 Task: Find connections with filter location Pori with filter topic #Lifewith filter profile language German with filter current company Arista Networks with filter school SAL INSTITUTE OF TECH. & ENGG. RESEARCH, AHMEDABAD 067 with filter industry Air, Water, and Waste Program Management with filter service category Insurance with filter keywords title Pharmacy Assistant
Action: Mouse pressed left at (308, 243)
Screenshot: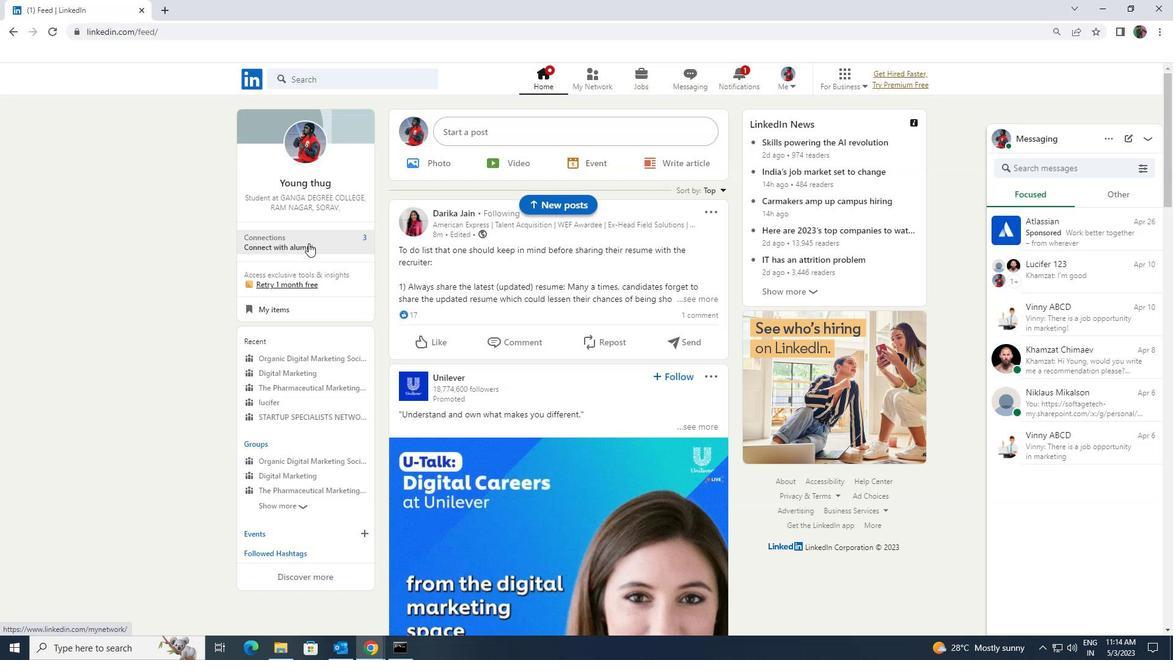 
Action: Mouse moved to (314, 151)
Screenshot: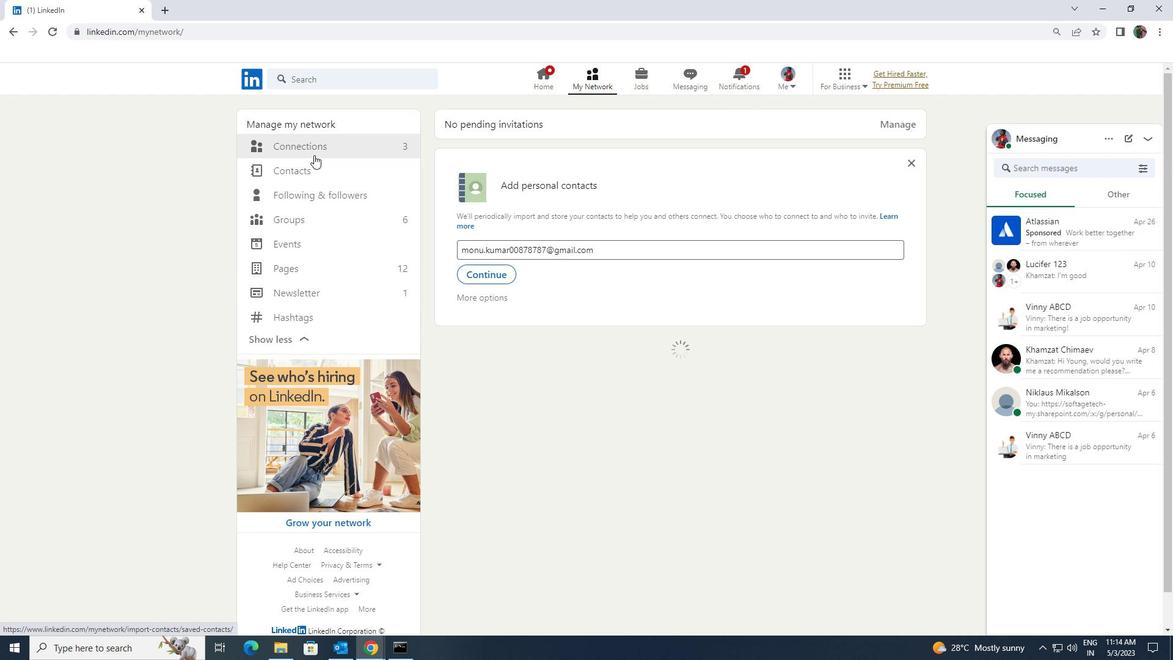 
Action: Mouse pressed left at (314, 151)
Screenshot: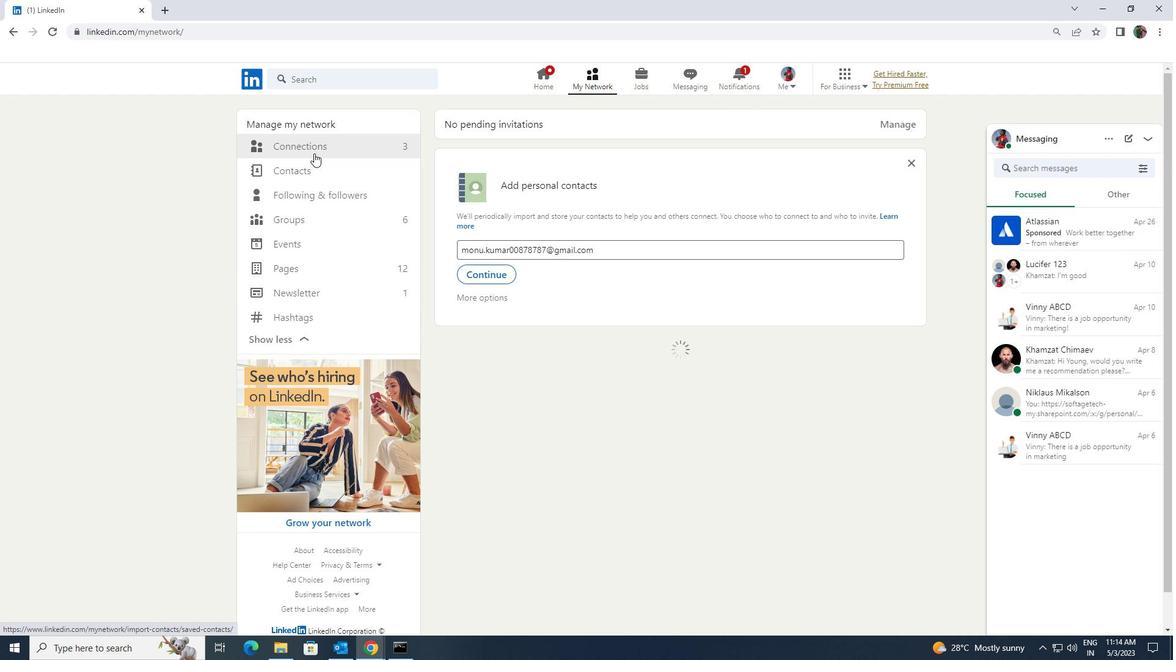 
Action: Mouse moved to (656, 151)
Screenshot: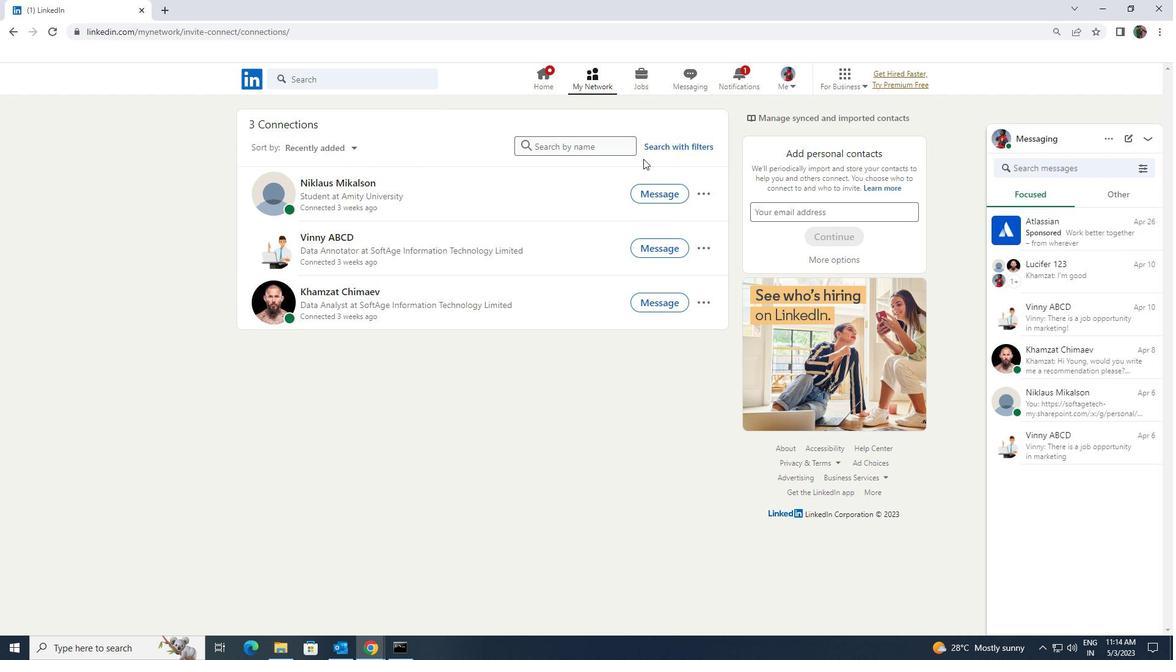 
Action: Mouse pressed left at (656, 151)
Screenshot: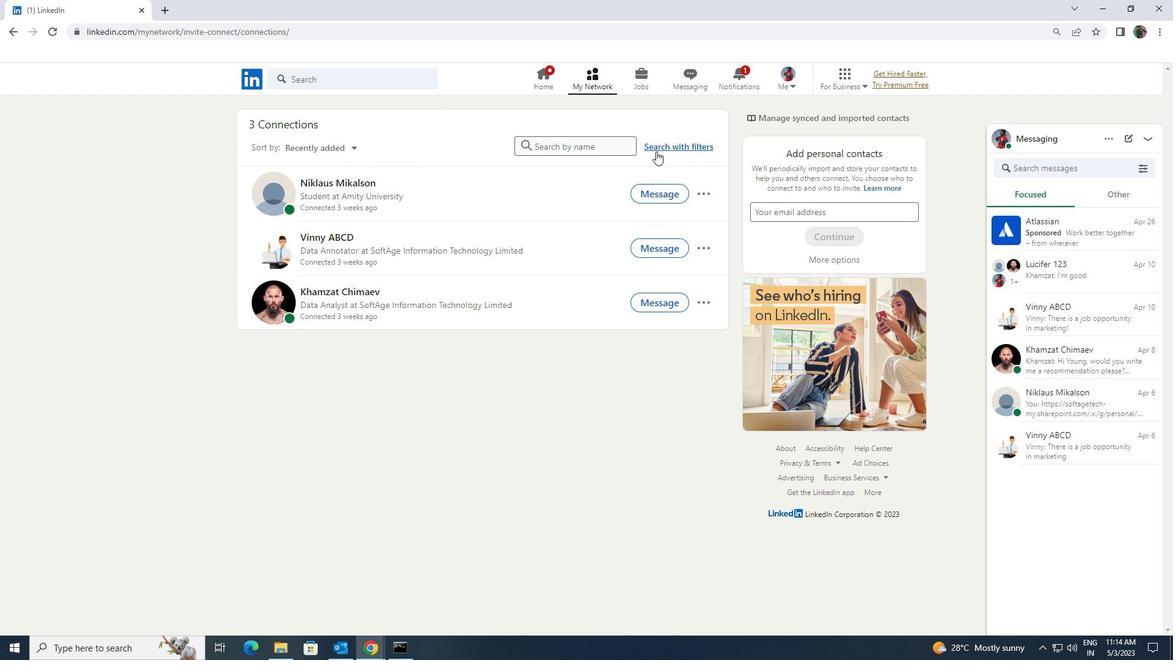 
Action: Mouse moved to (634, 117)
Screenshot: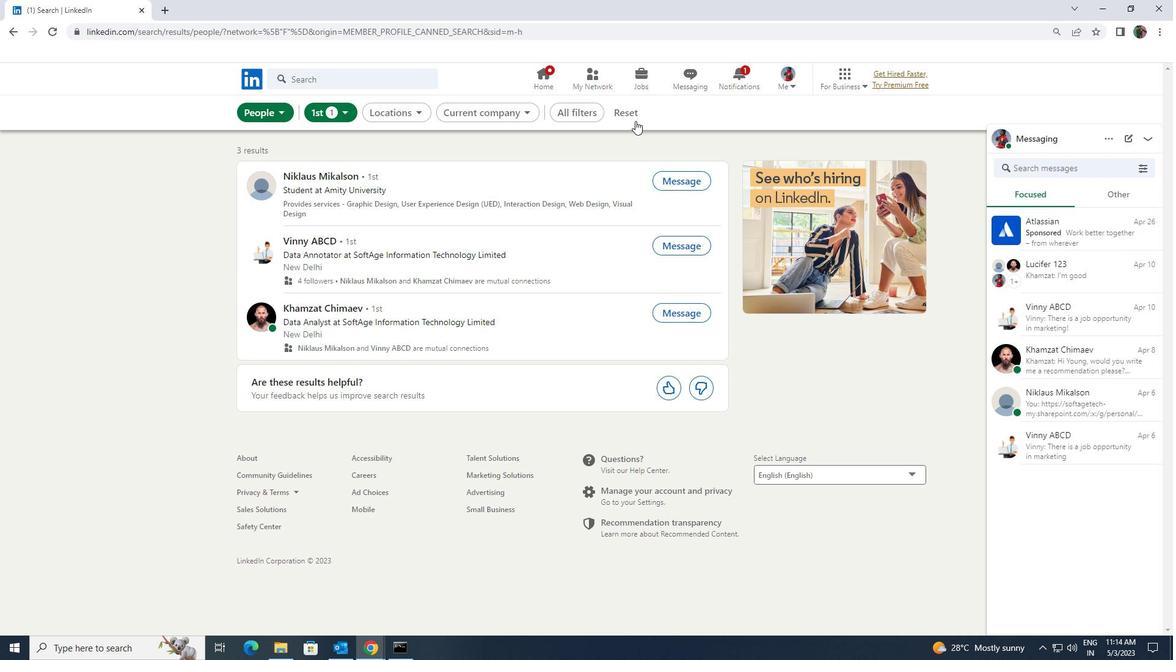 
Action: Mouse pressed left at (634, 117)
Screenshot: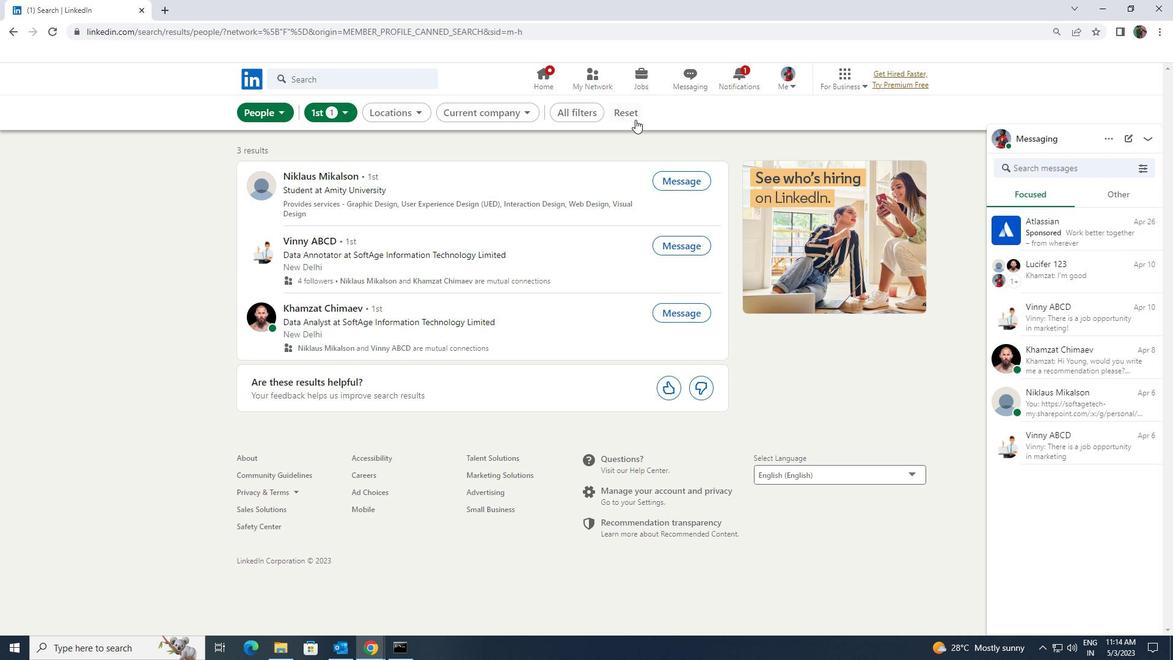 
Action: Mouse moved to (625, 111)
Screenshot: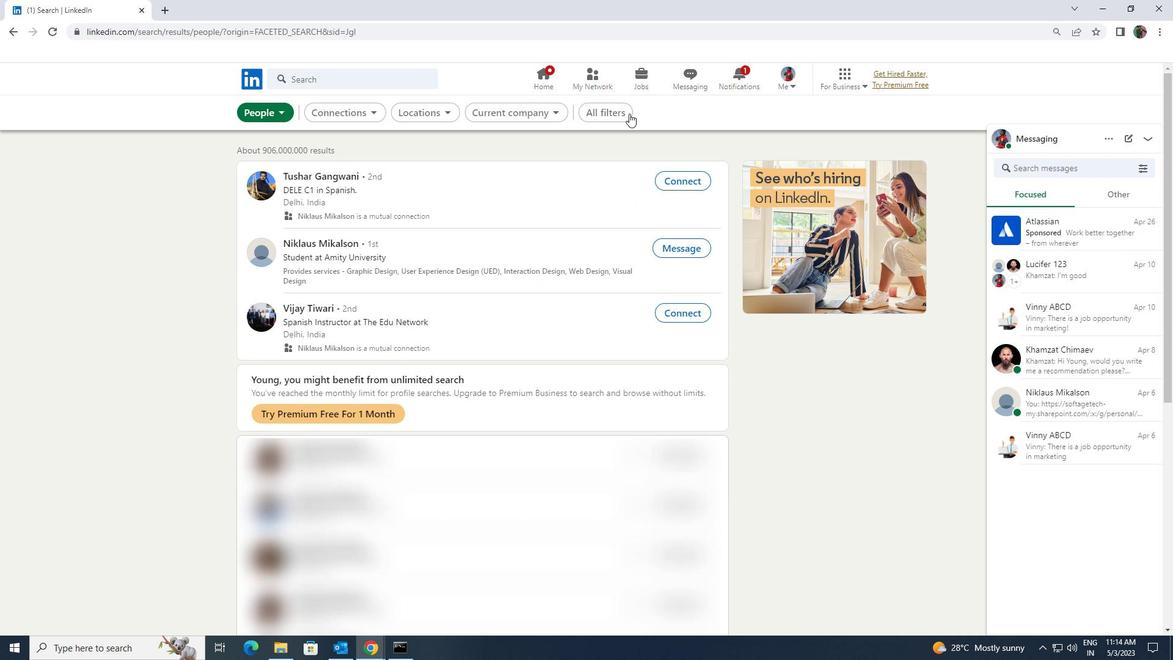 
Action: Mouse pressed left at (625, 111)
Screenshot: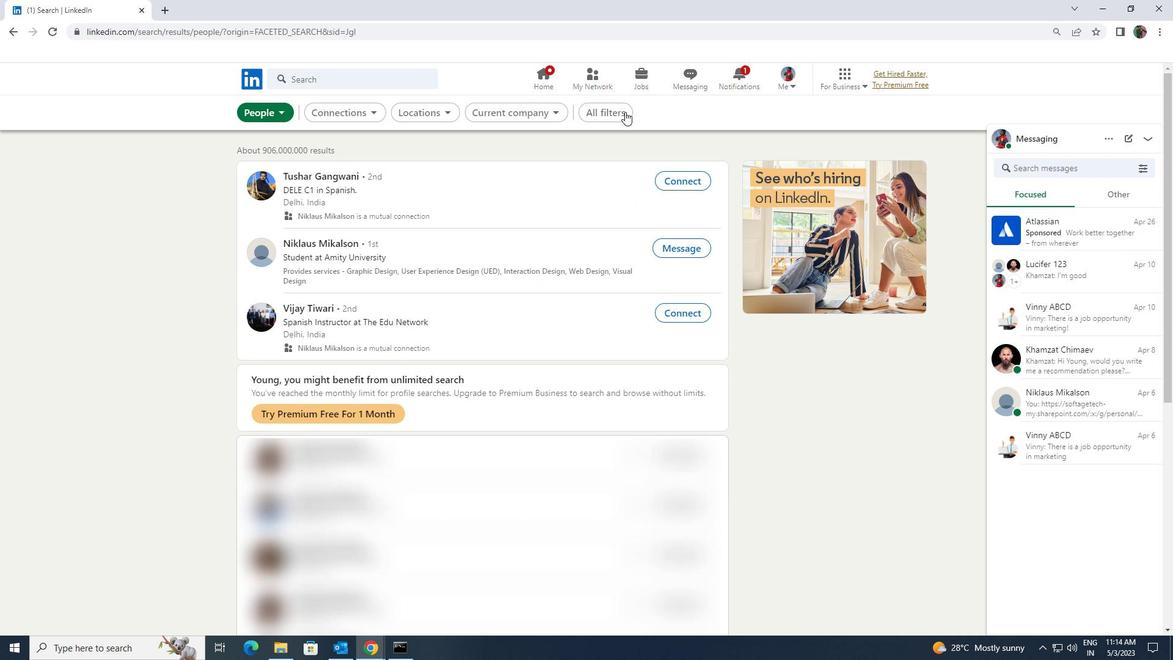 
Action: Mouse moved to (1025, 486)
Screenshot: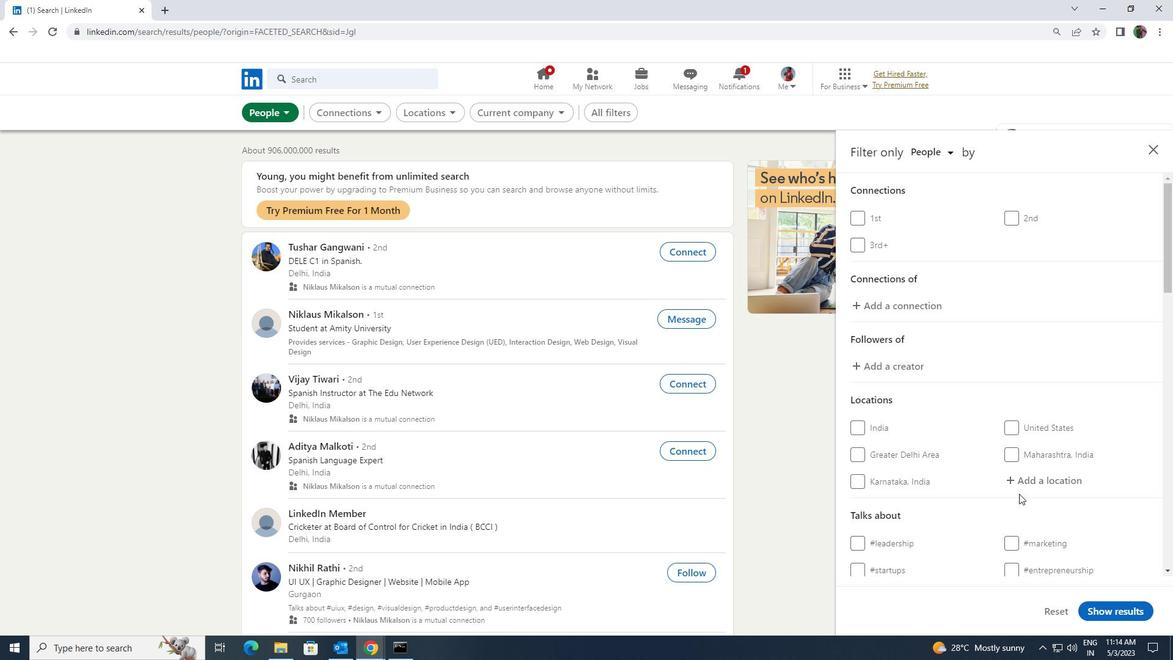 
Action: Mouse pressed left at (1025, 486)
Screenshot: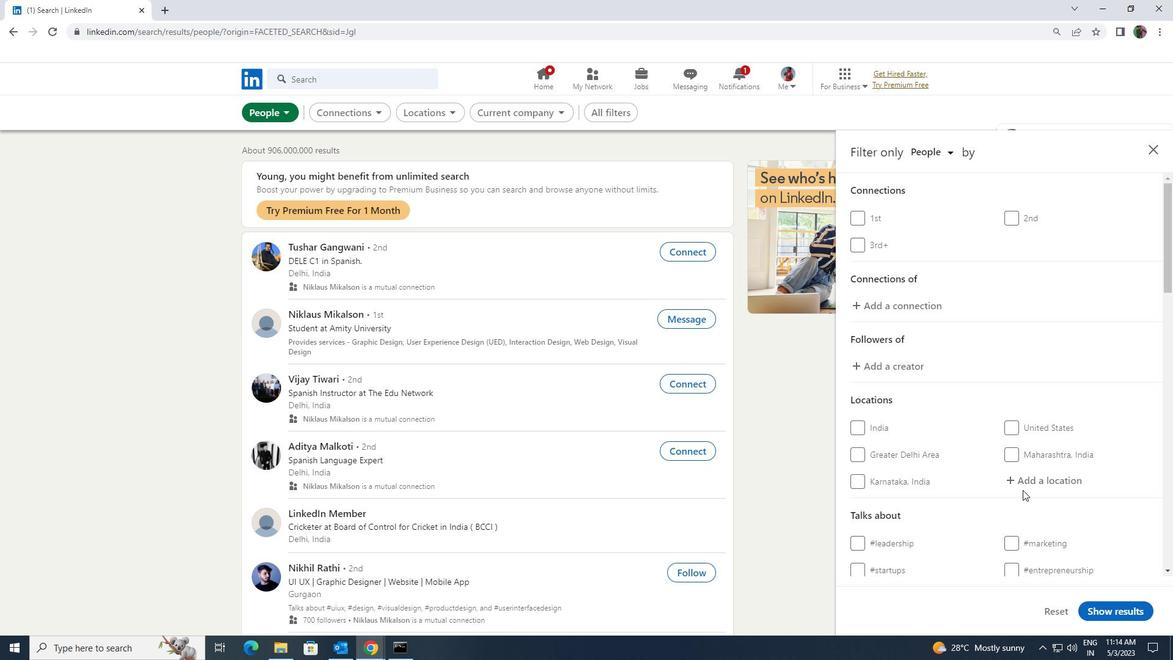 
Action: Key pressed <Key.shift>PORI
Screenshot: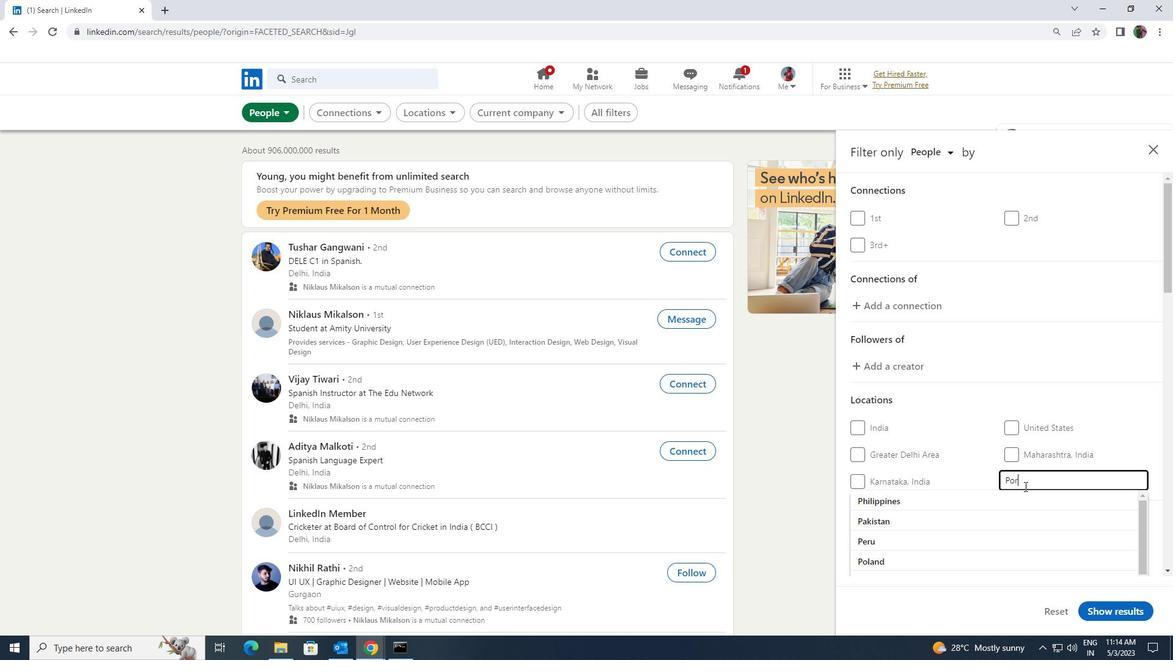 
Action: Mouse moved to (1013, 500)
Screenshot: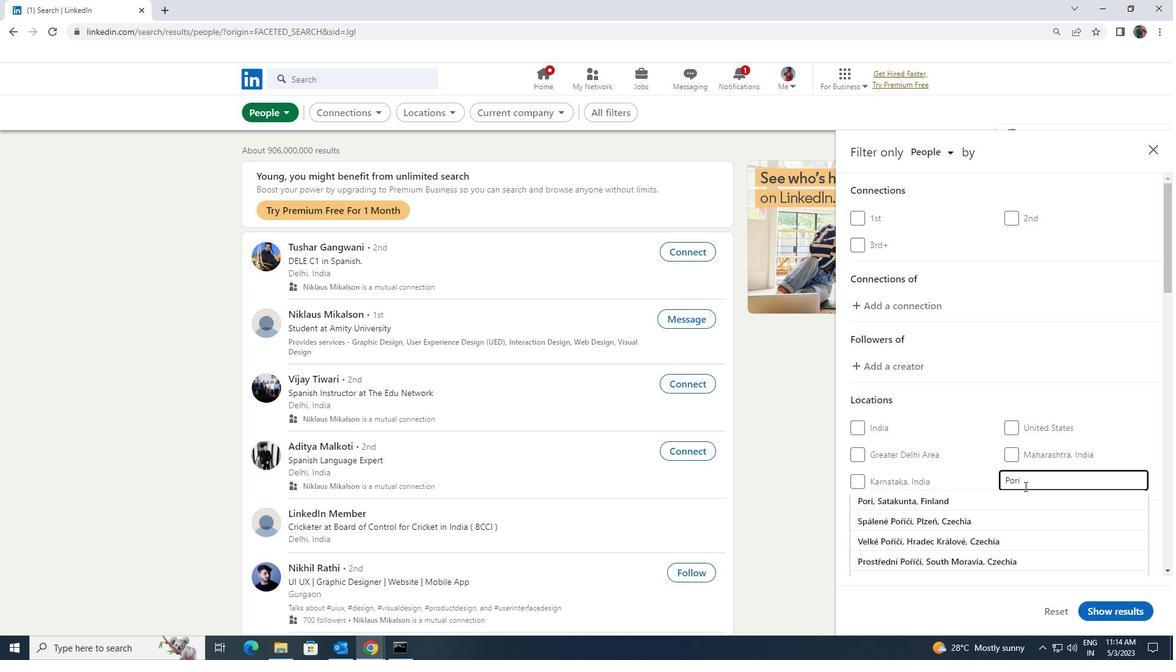 
Action: Mouse pressed left at (1013, 500)
Screenshot: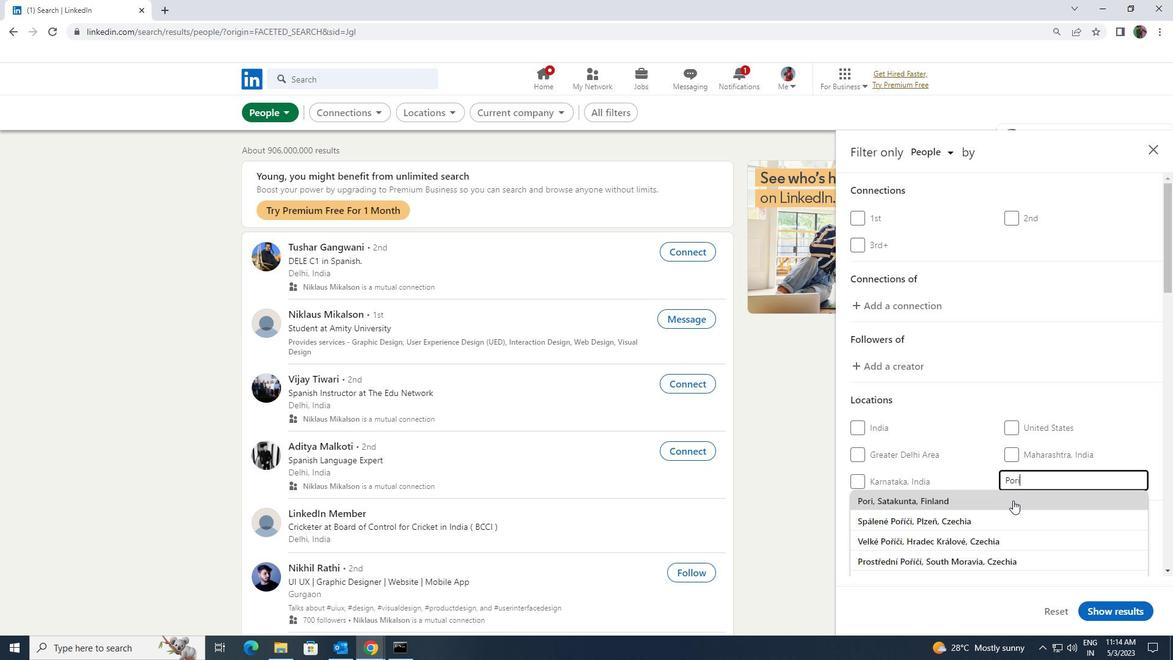 
Action: Mouse scrolled (1013, 500) with delta (0, 0)
Screenshot: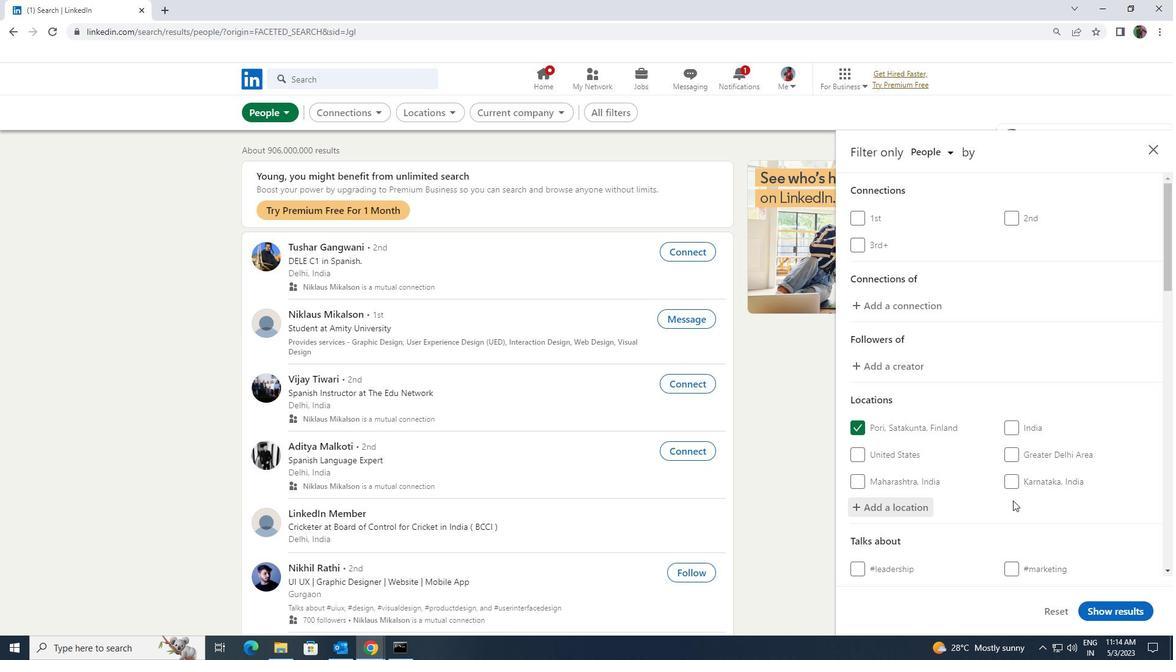 
Action: Mouse scrolled (1013, 500) with delta (0, 0)
Screenshot: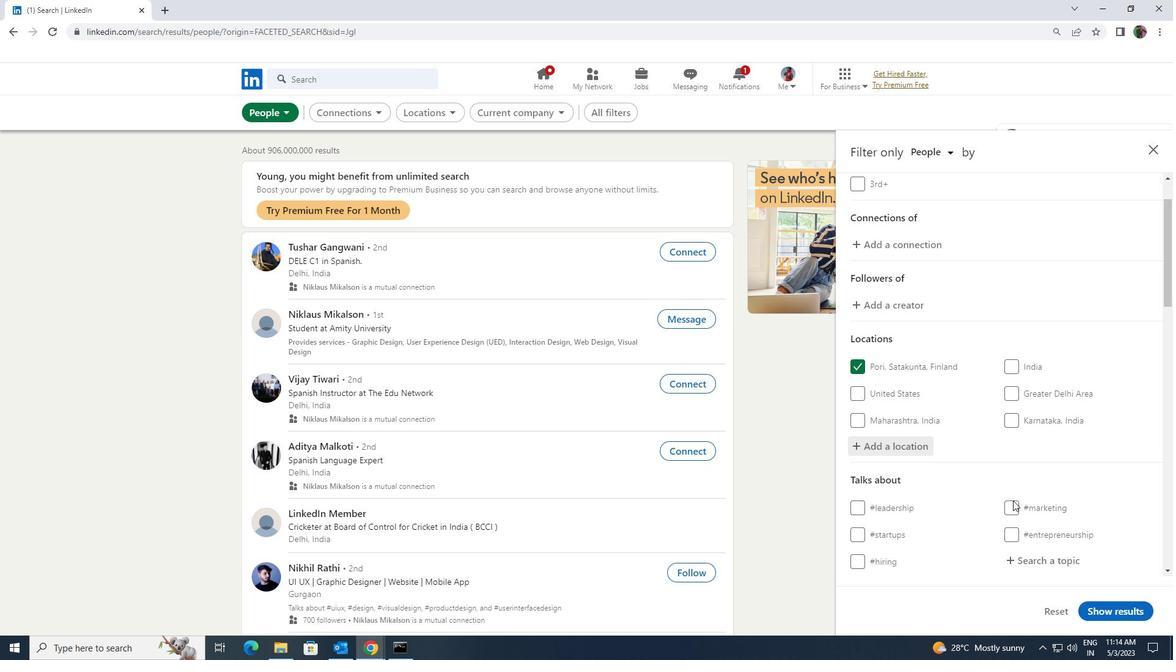 
Action: Mouse pressed left at (1013, 500)
Screenshot: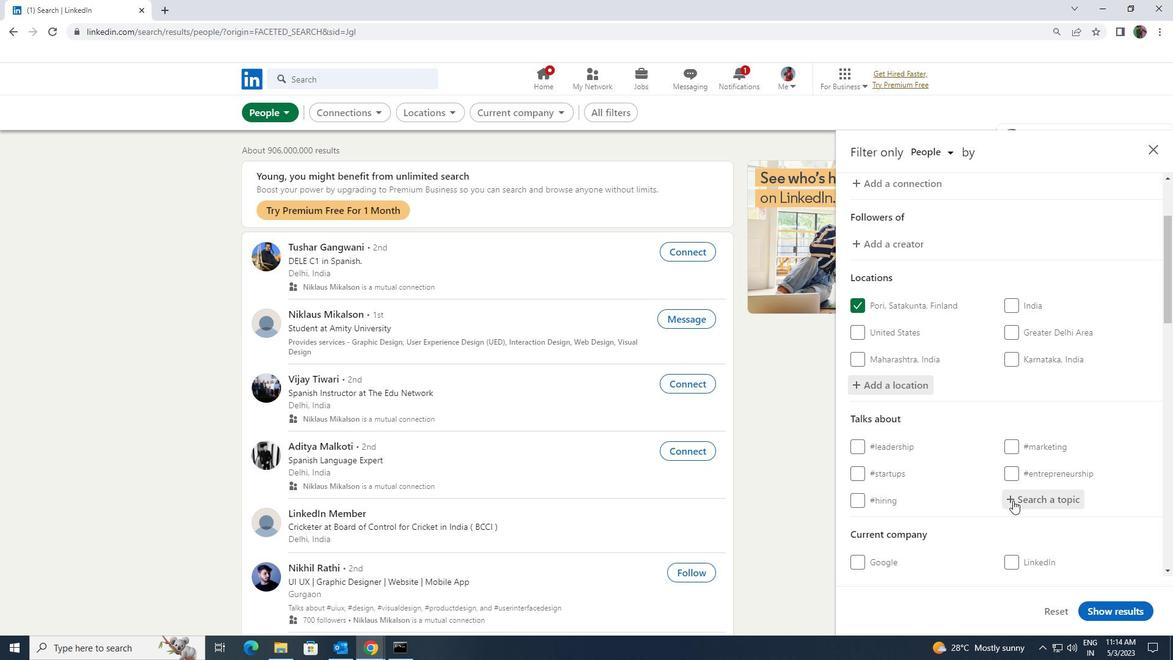 
Action: Key pressed <Key.shift><Key.shift>LIFE
Screenshot: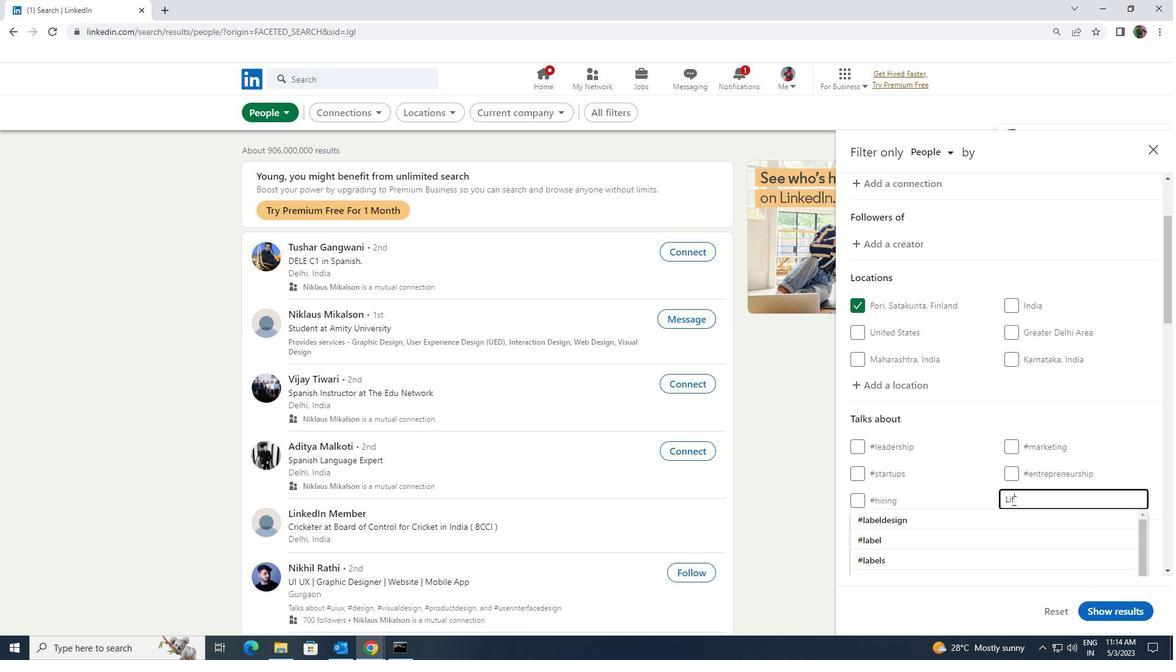 
Action: Mouse moved to (1006, 514)
Screenshot: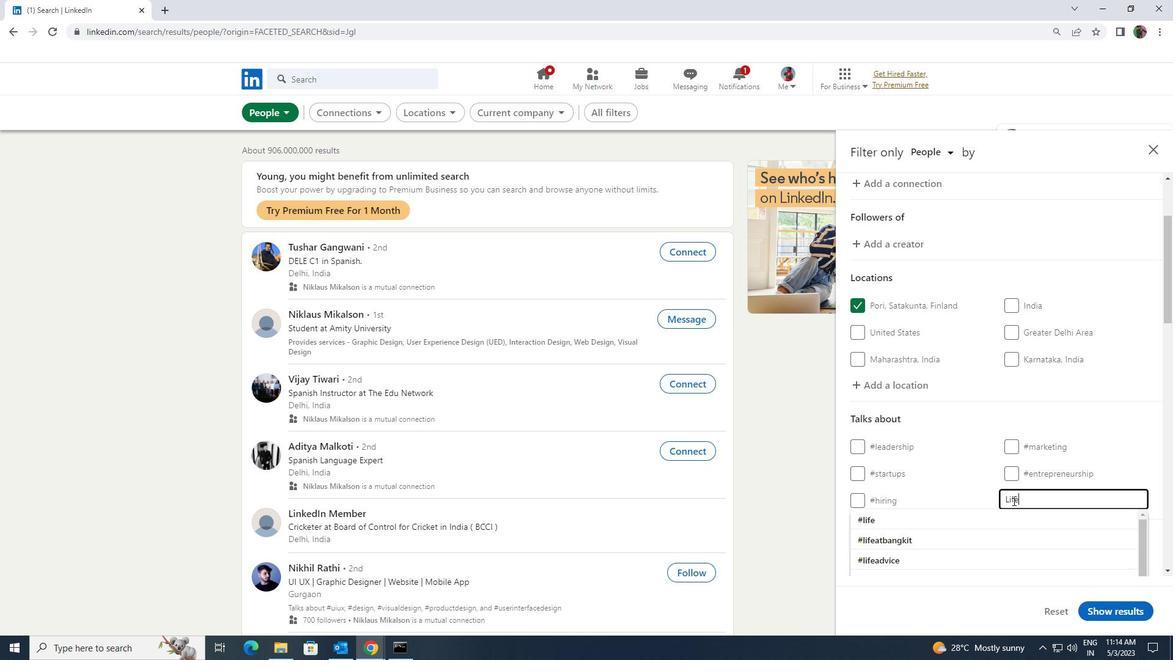 
Action: Mouse pressed left at (1006, 514)
Screenshot: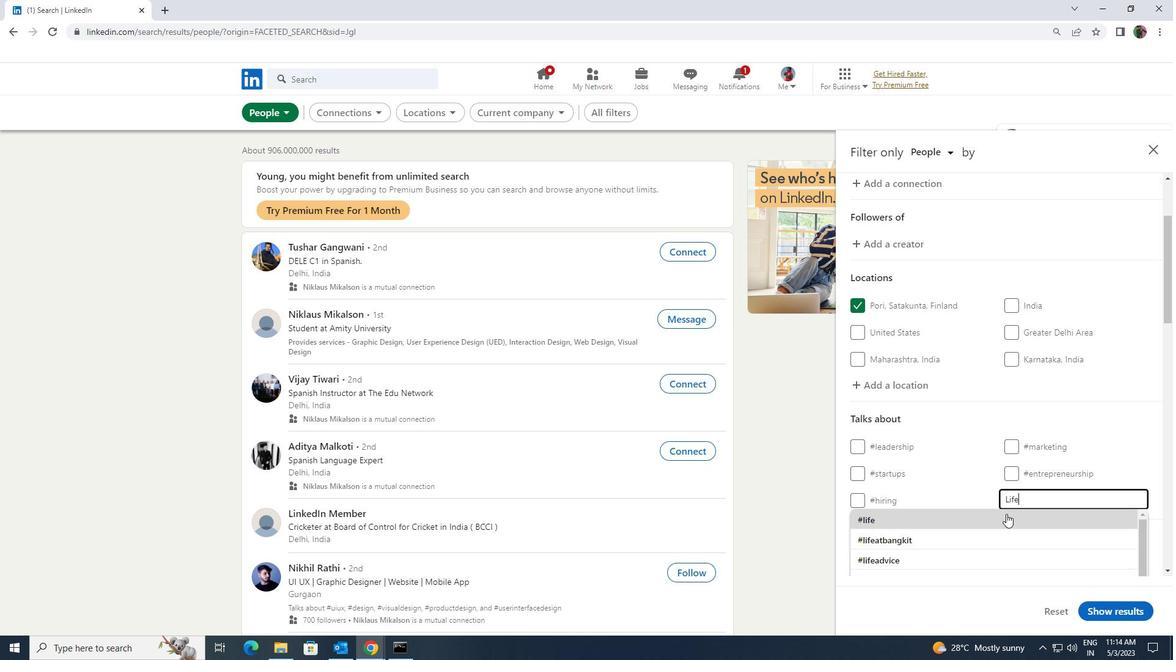 
Action: Mouse scrolled (1006, 513) with delta (0, 0)
Screenshot: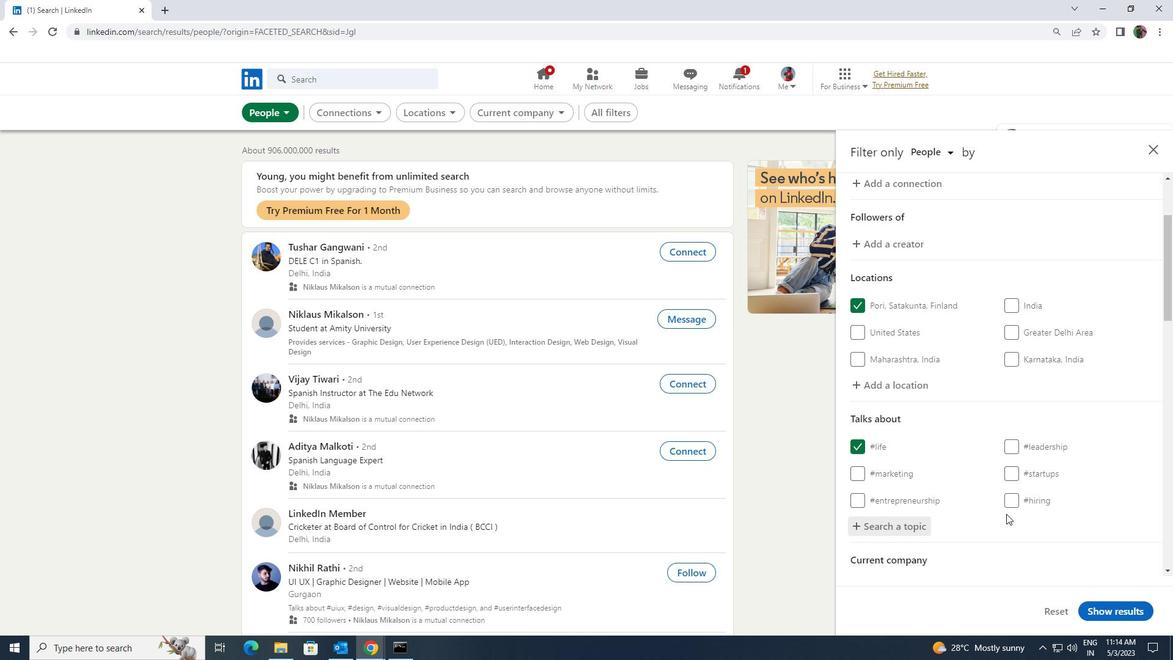 
Action: Mouse moved to (1004, 514)
Screenshot: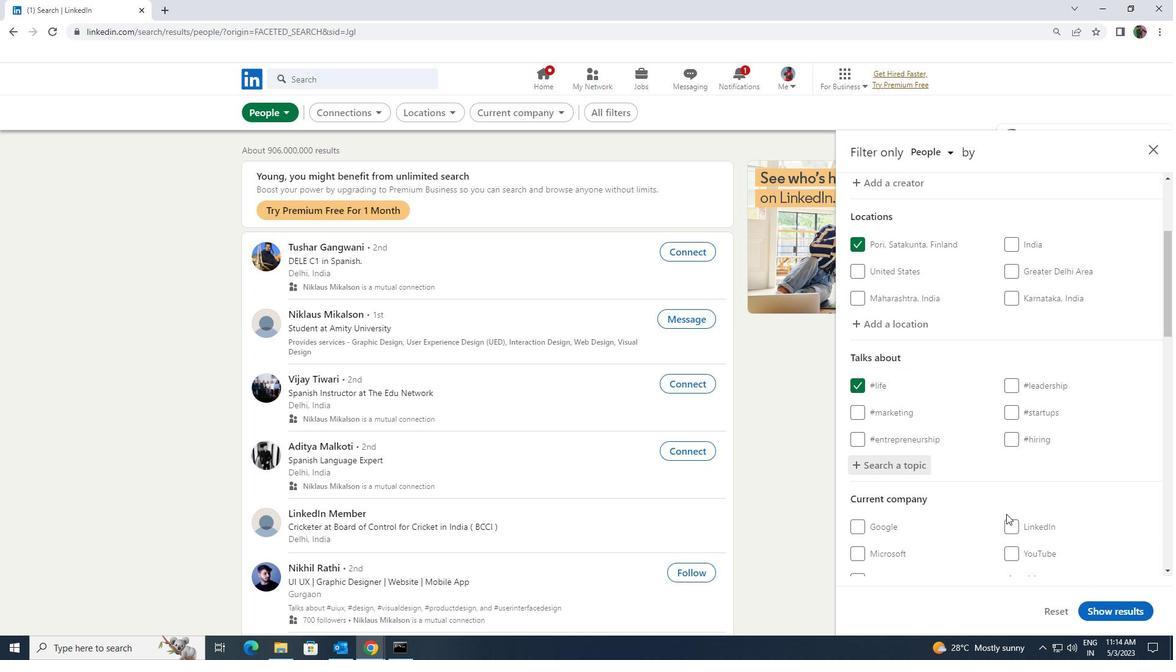 
Action: Mouse scrolled (1004, 513) with delta (0, 0)
Screenshot: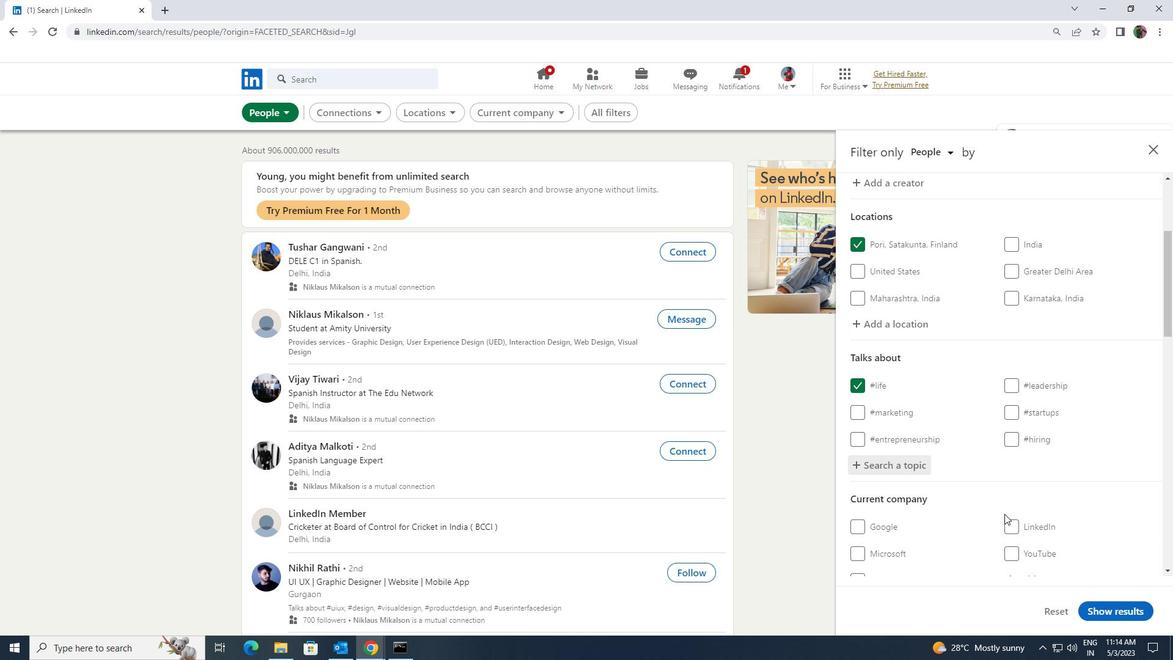 
Action: Mouse scrolled (1004, 513) with delta (0, 0)
Screenshot: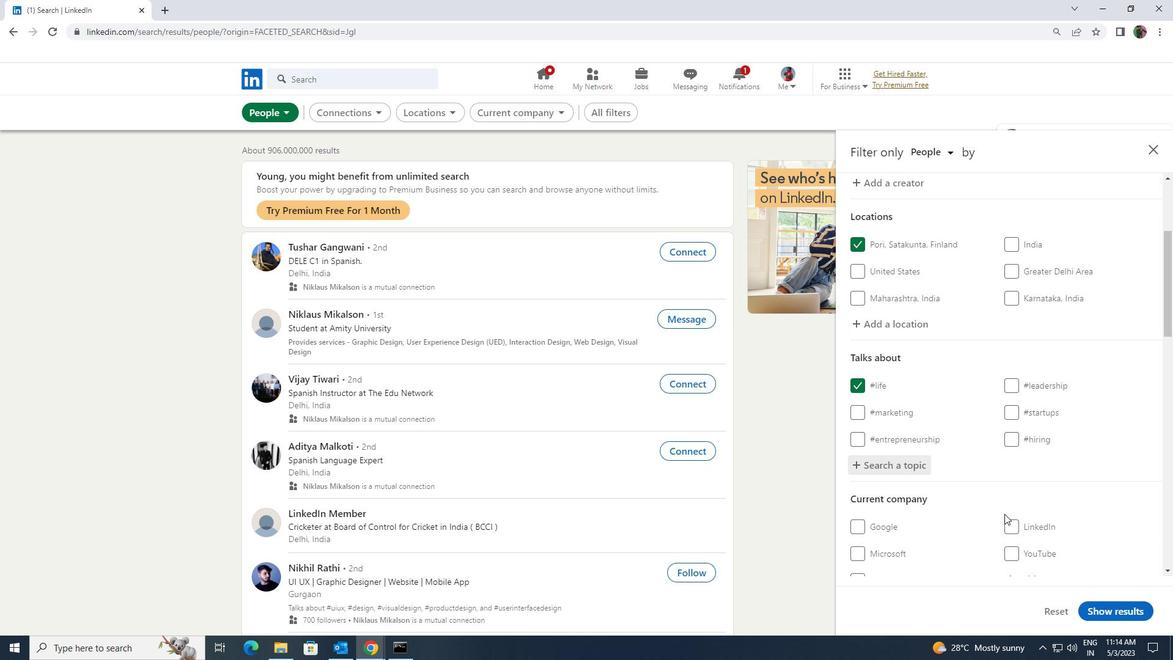 
Action: Mouse scrolled (1004, 513) with delta (0, 0)
Screenshot: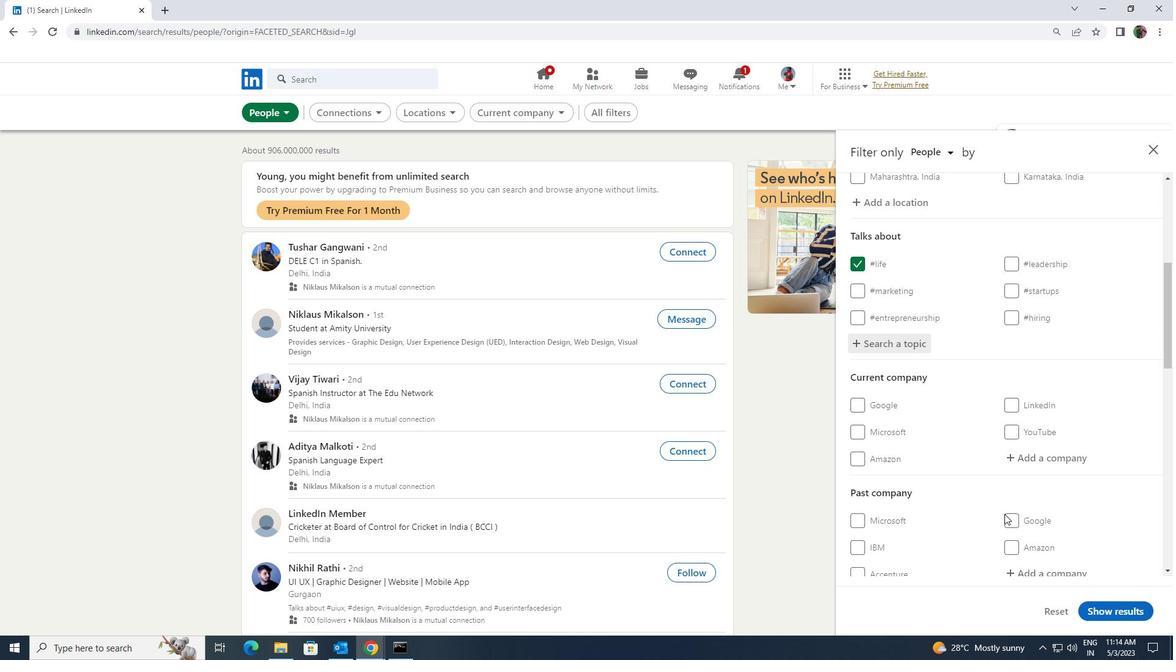 
Action: Mouse scrolled (1004, 513) with delta (0, 0)
Screenshot: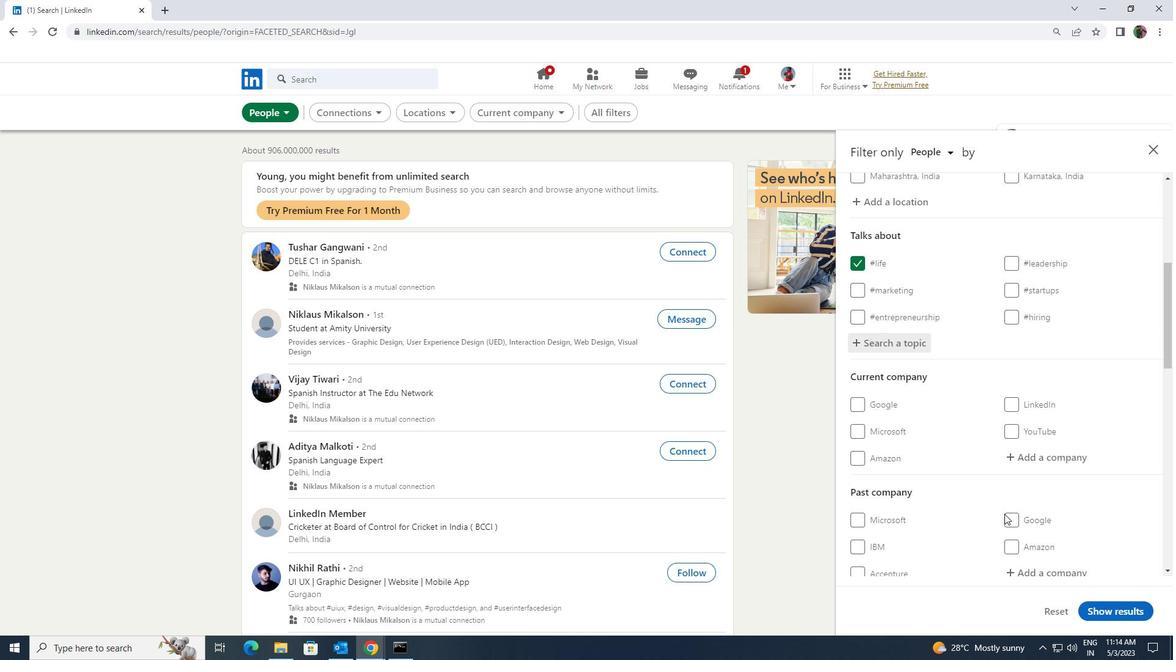 
Action: Mouse scrolled (1004, 513) with delta (0, 0)
Screenshot: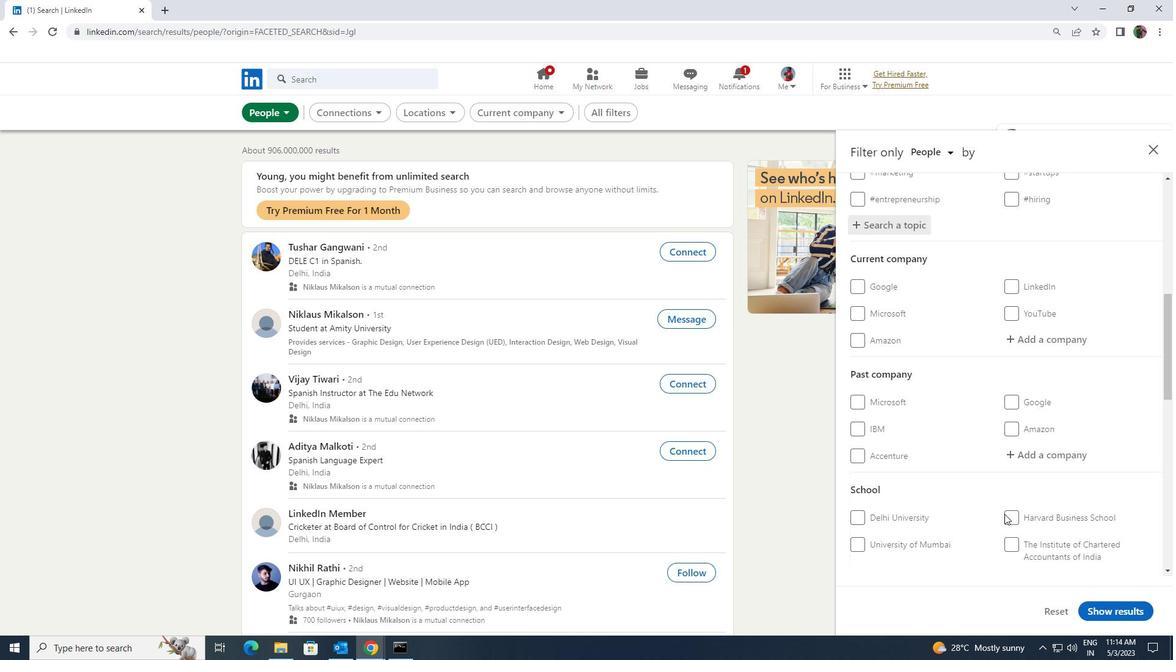 
Action: Mouse scrolled (1004, 513) with delta (0, 0)
Screenshot: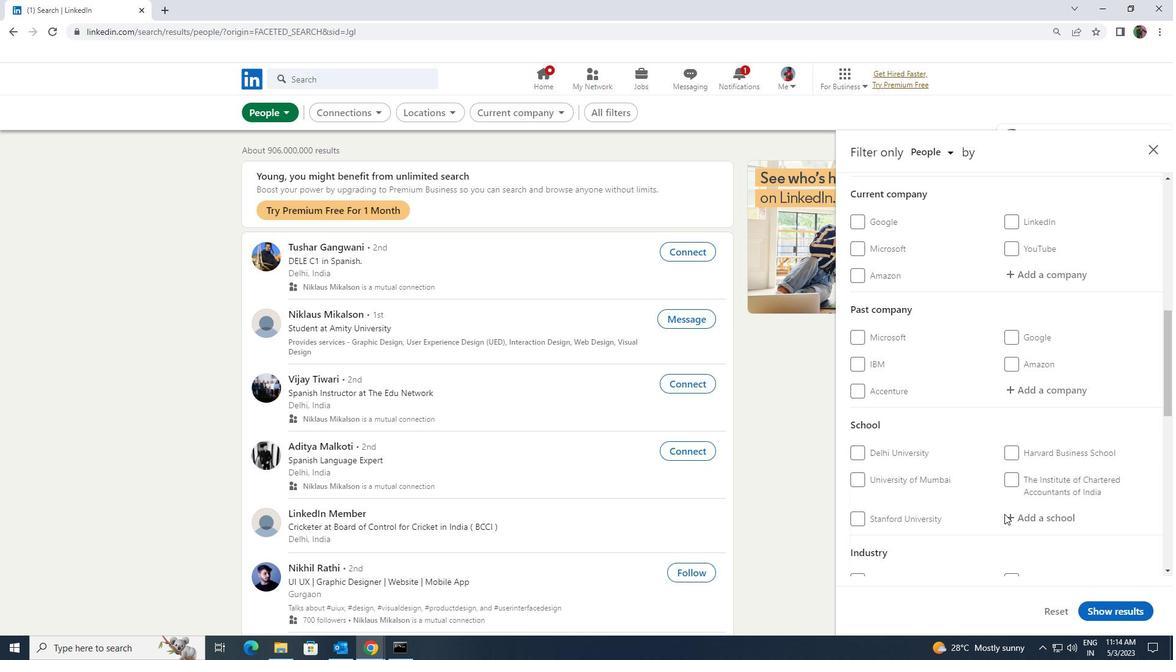 
Action: Mouse scrolled (1004, 513) with delta (0, 0)
Screenshot: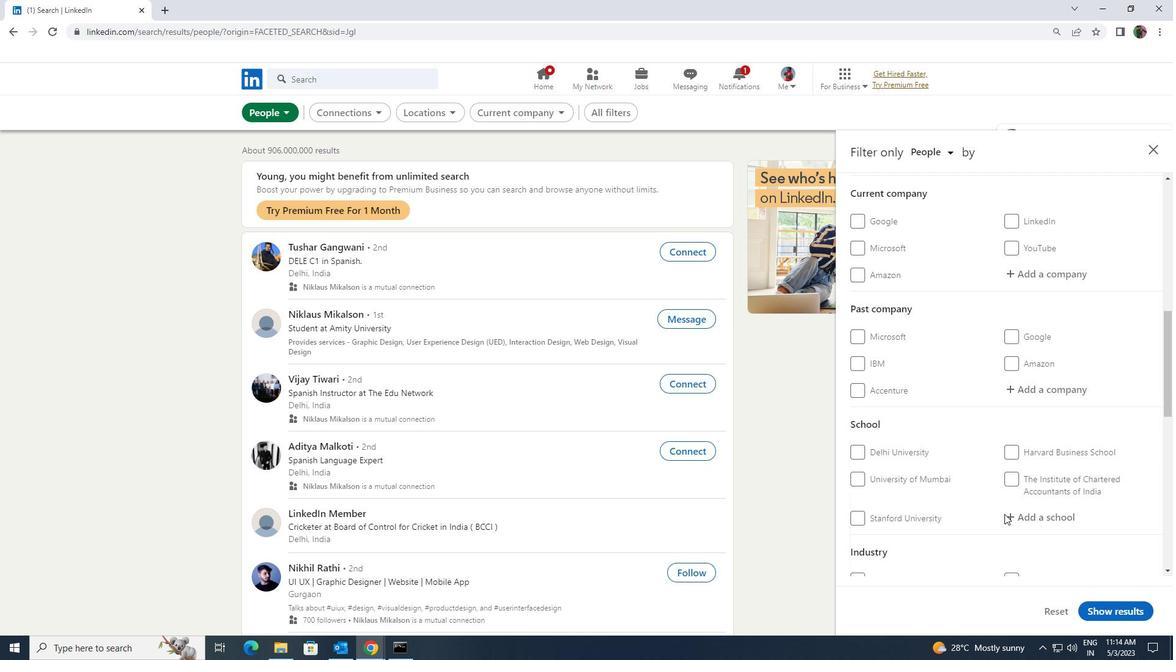 
Action: Mouse scrolled (1004, 513) with delta (0, 0)
Screenshot: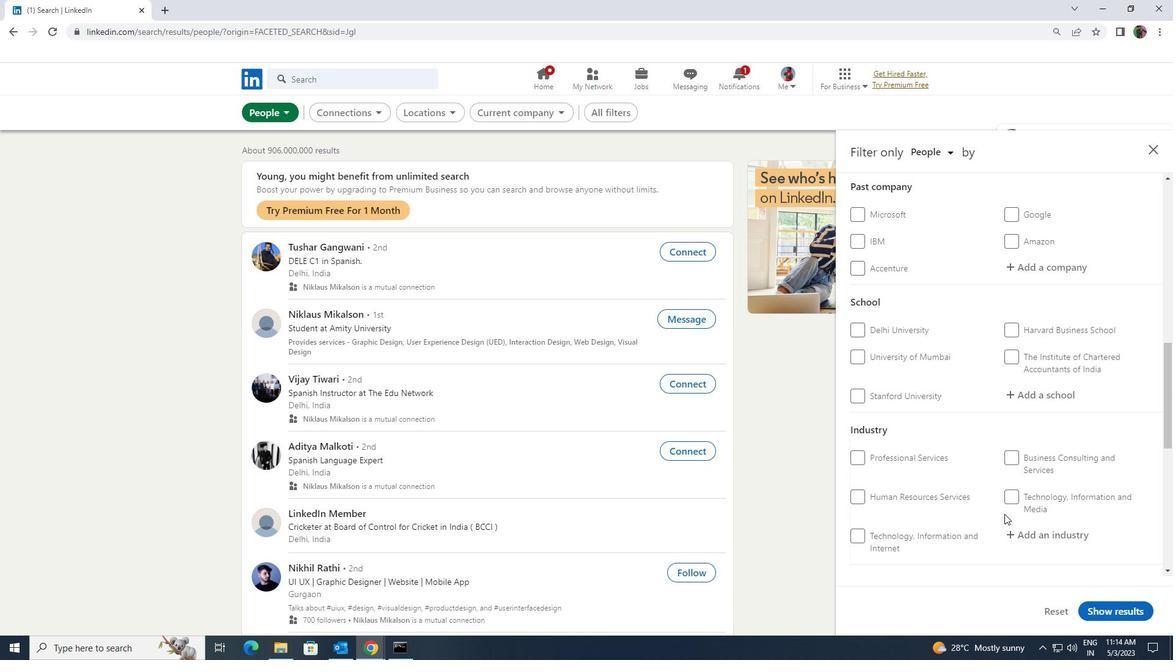
Action: Mouse scrolled (1004, 513) with delta (0, 0)
Screenshot: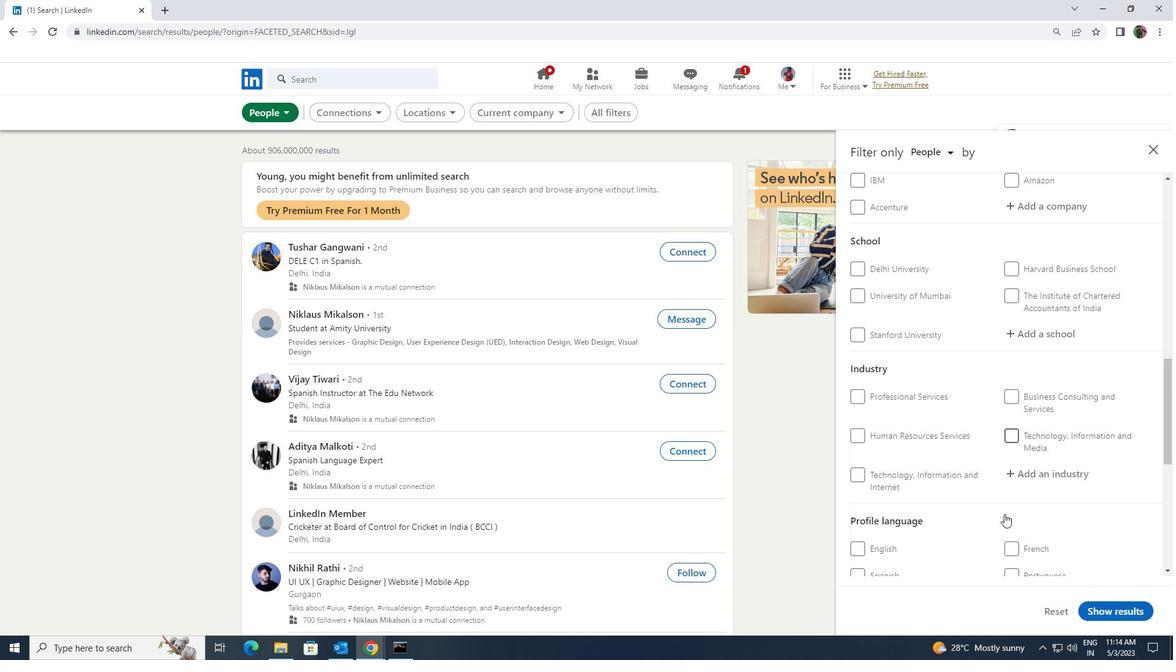 
Action: Mouse moved to (868, 544)
Screenshot: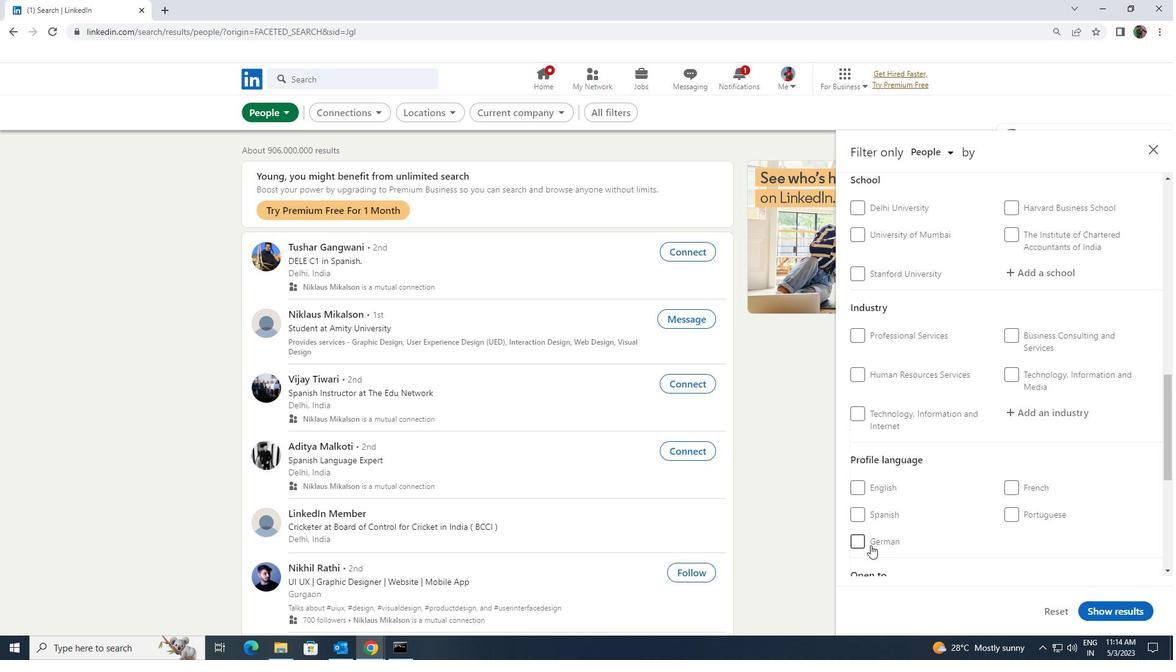 
Action: Mouse pressed left at (868, 544)
Screenshot: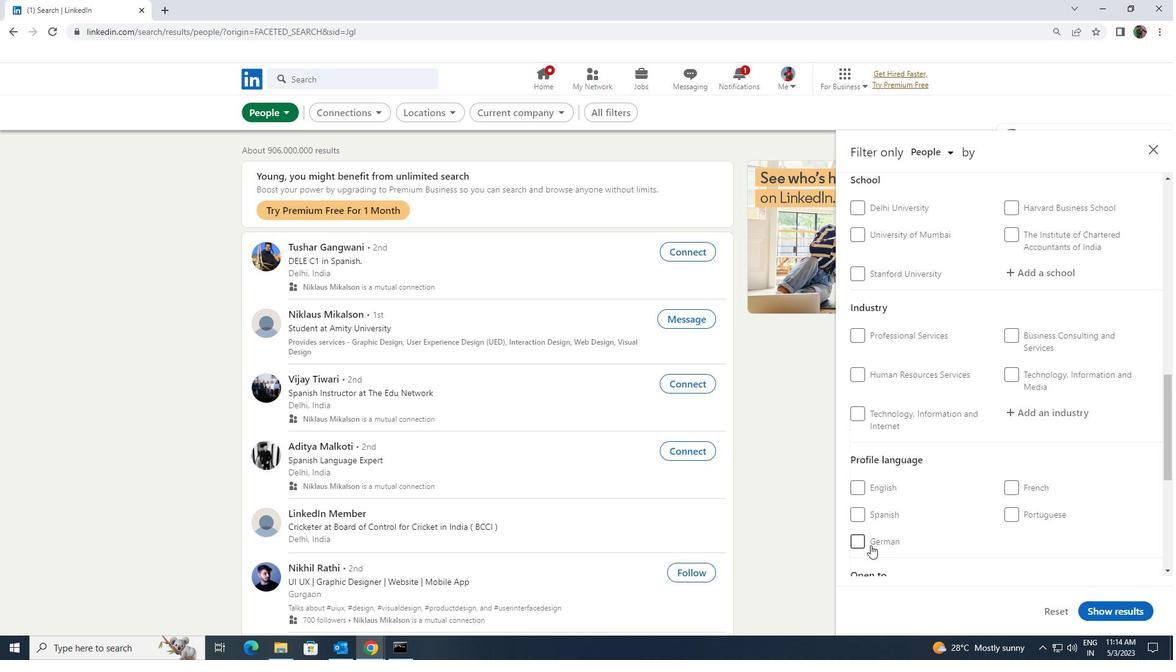 
Action: Mouse moved to (970, 529)
Screenshot: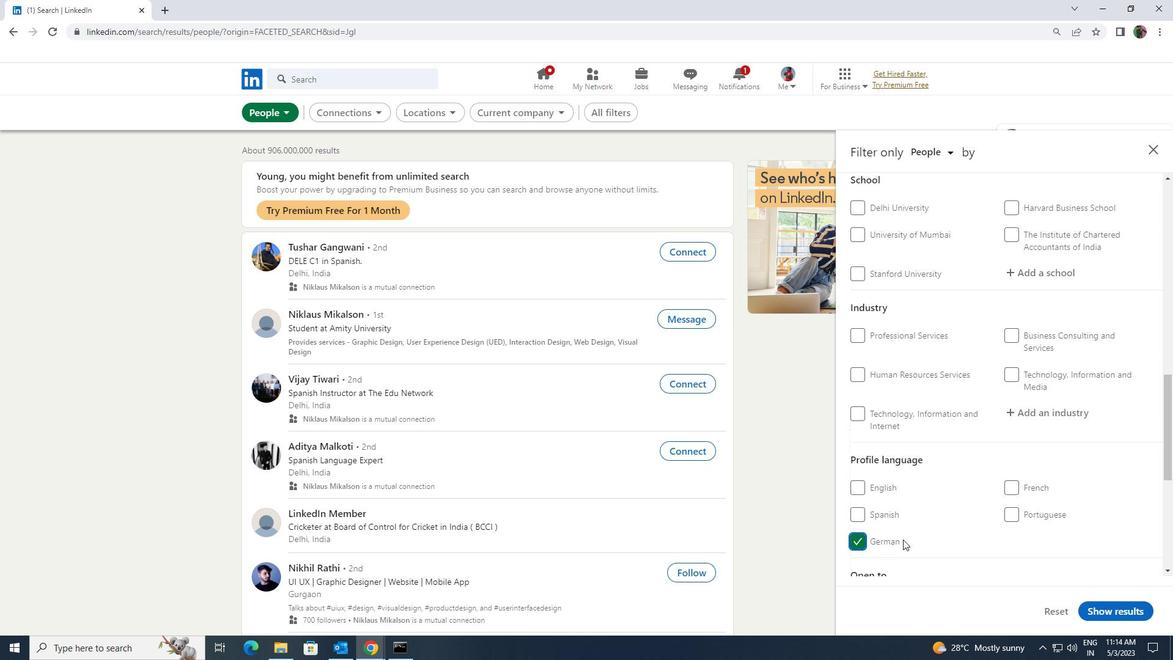 
Action: Mouse scrolled (970, 529) with delta (0, 0)
Screenshot: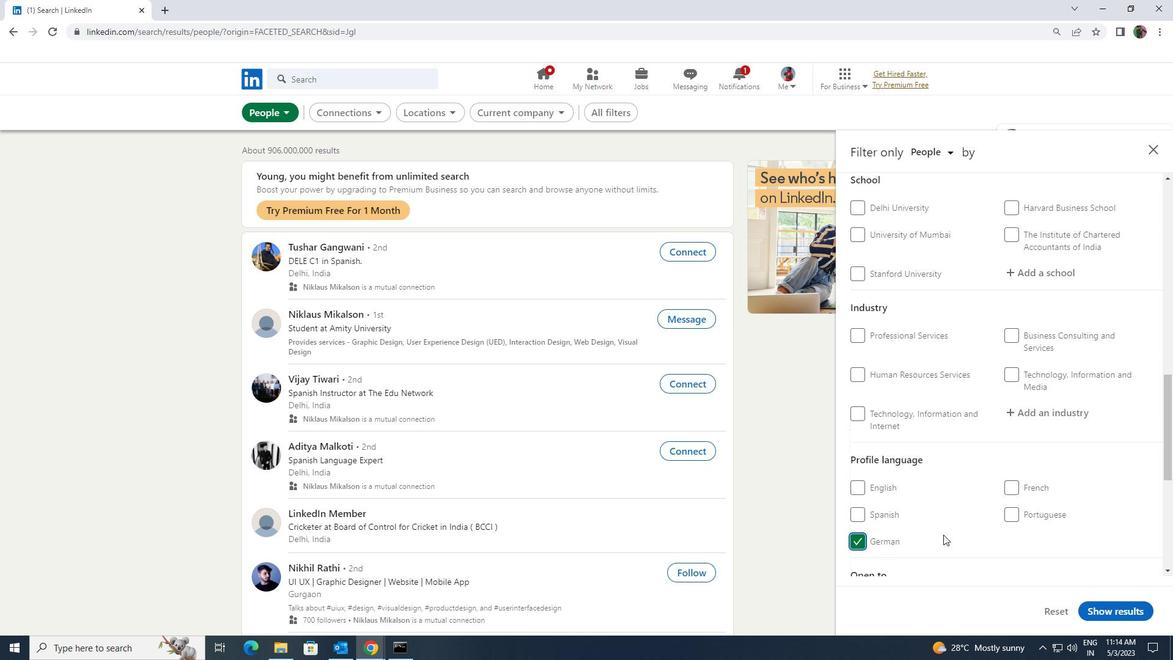 
Action: Mouse scrolled (970, 529) with delta (0, 0)
Screenshot: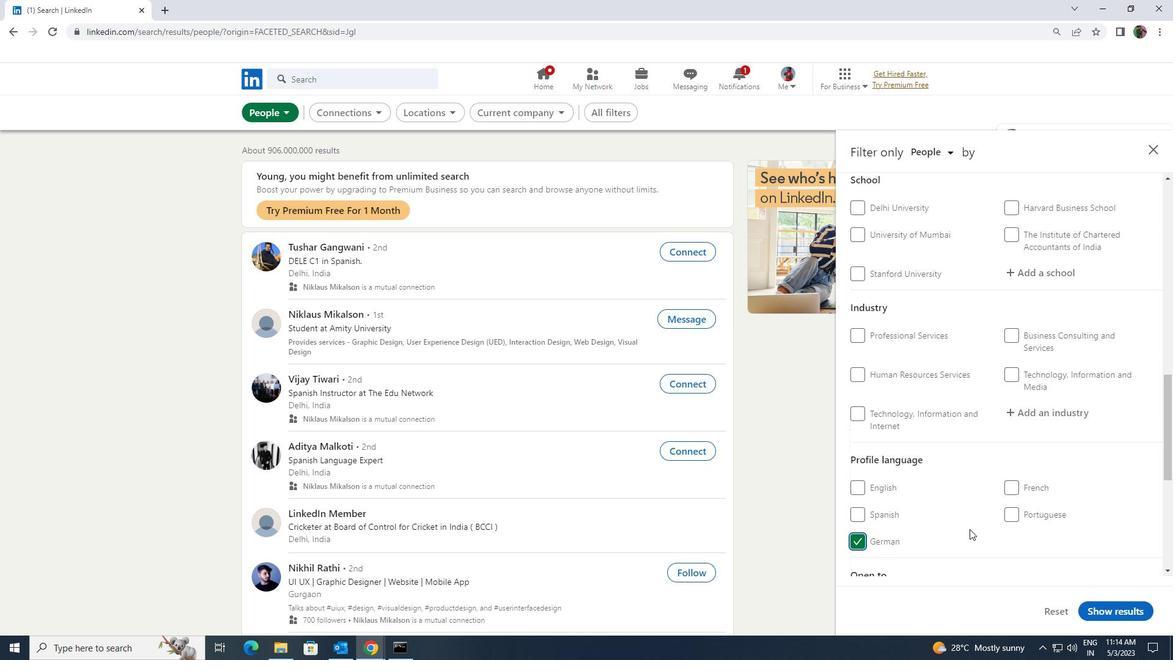 
Action: Mouse scrolled (970, 529) with delta (0, 0)
Screenshot: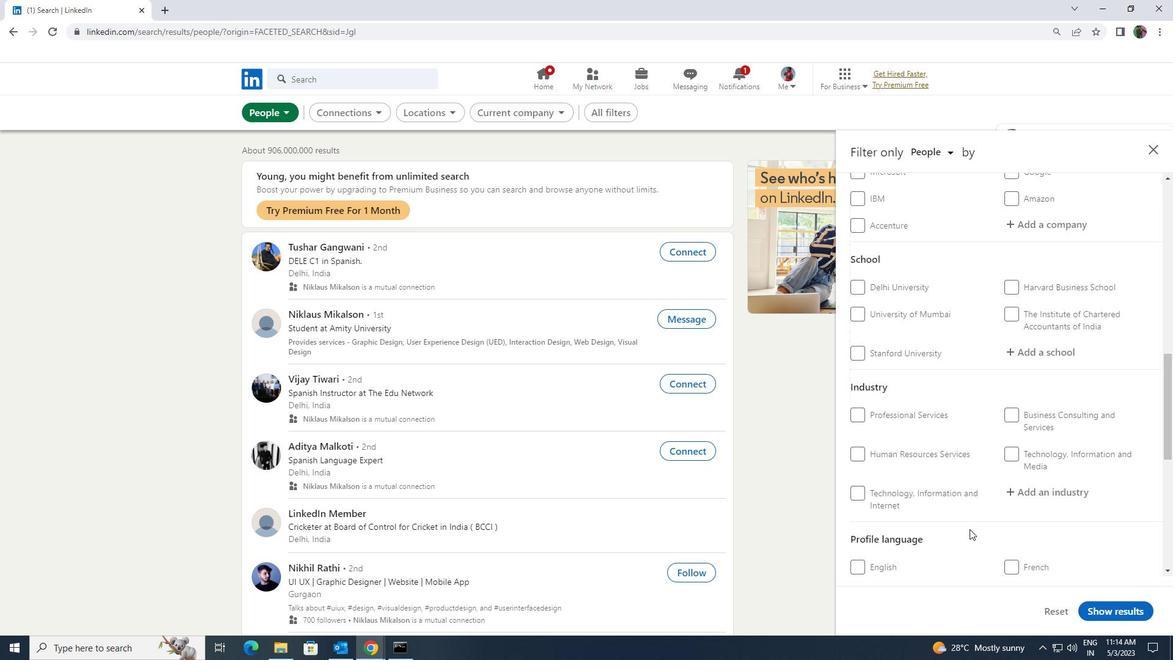
Action: Mouse scrolled (970, 529) with delta (0, 0)
Screenshot: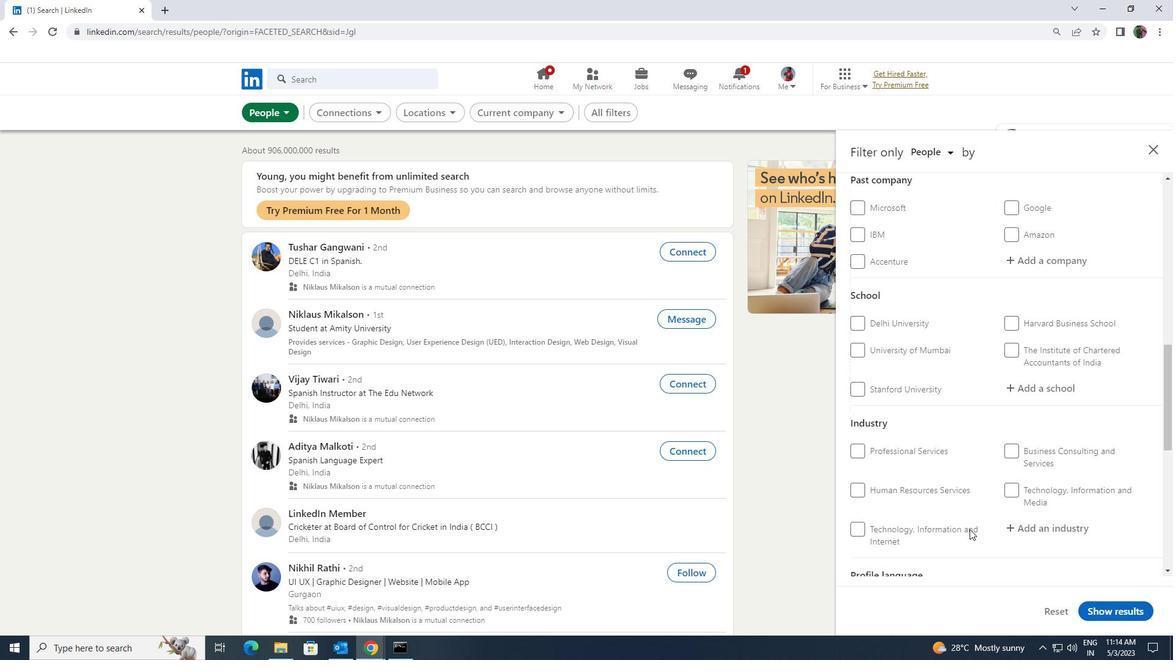
Action: Mouse scrolled (970, 529) with delta (0, 0)
Screenshot: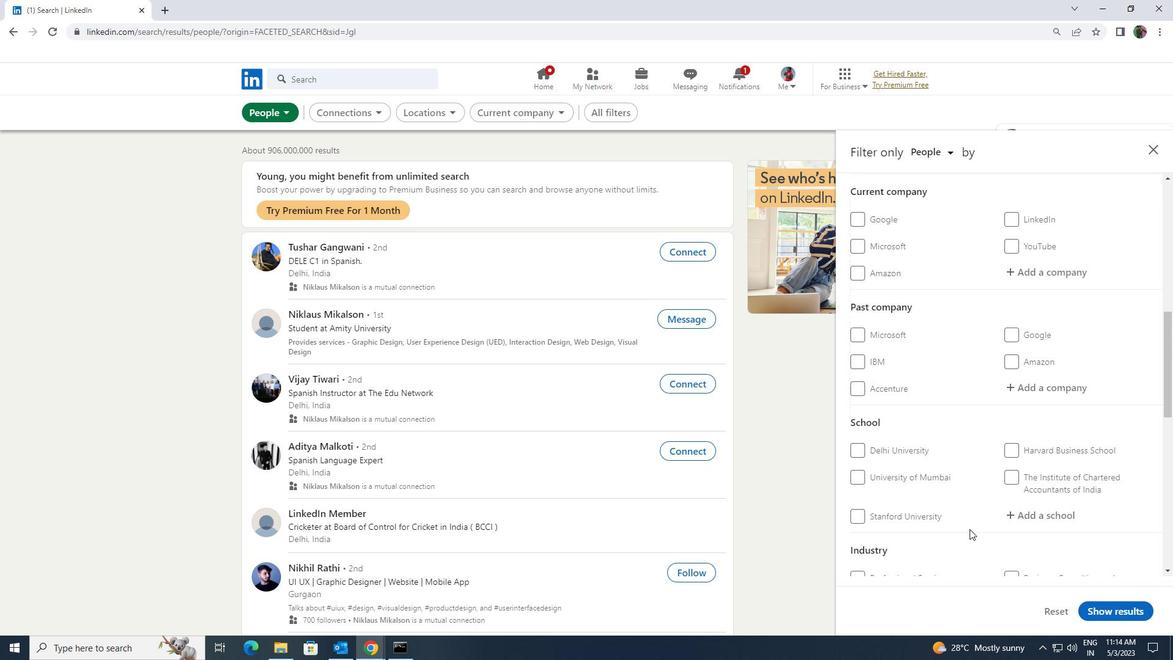 
Action: Mouse scrolled (970, 529) with delta (0, 0)
Screenshot: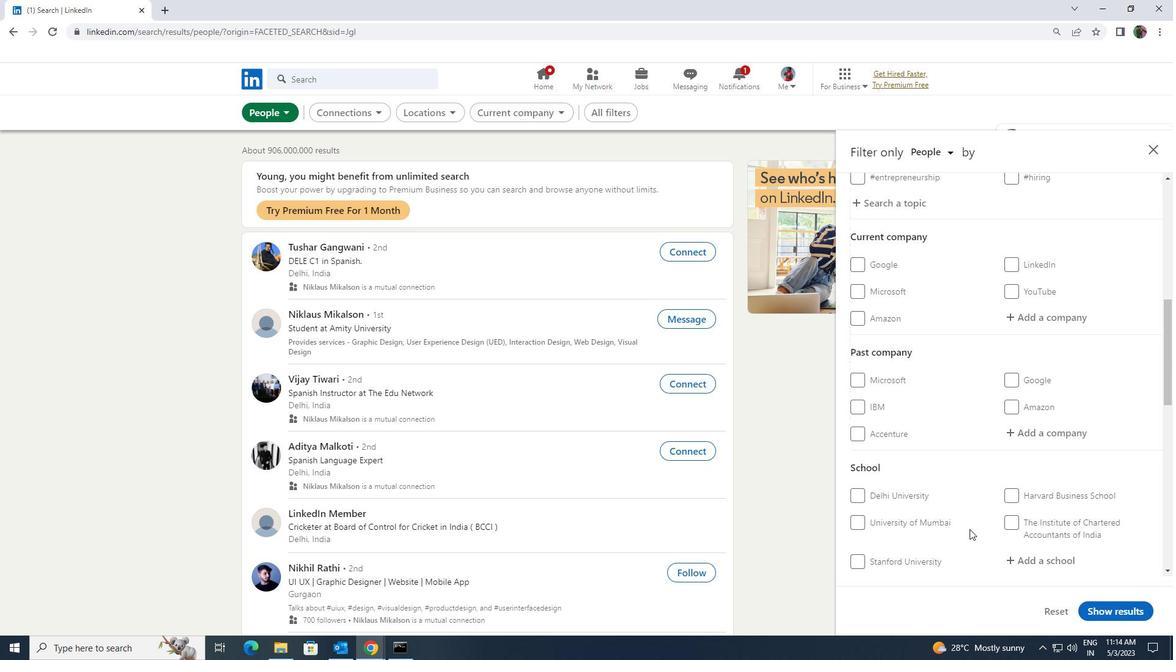 
Action: Mouse scrolled (970, 529) with delta (0, 0)
Screenshot: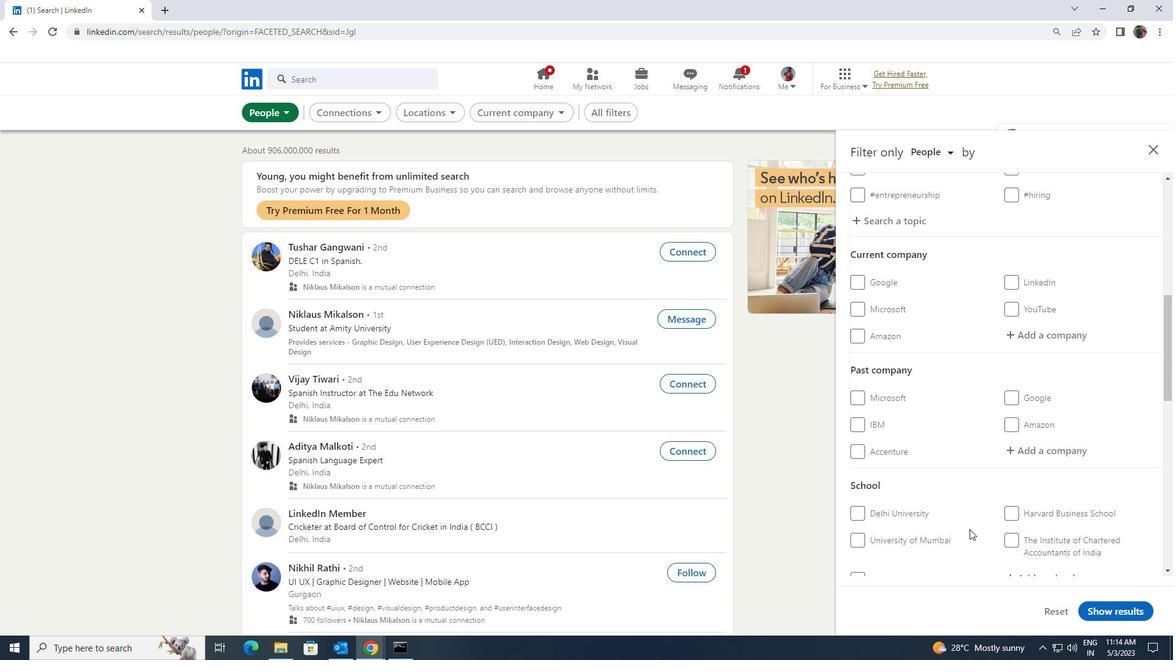 
Action: Mouse moved to (1011, 457)
Screenshot: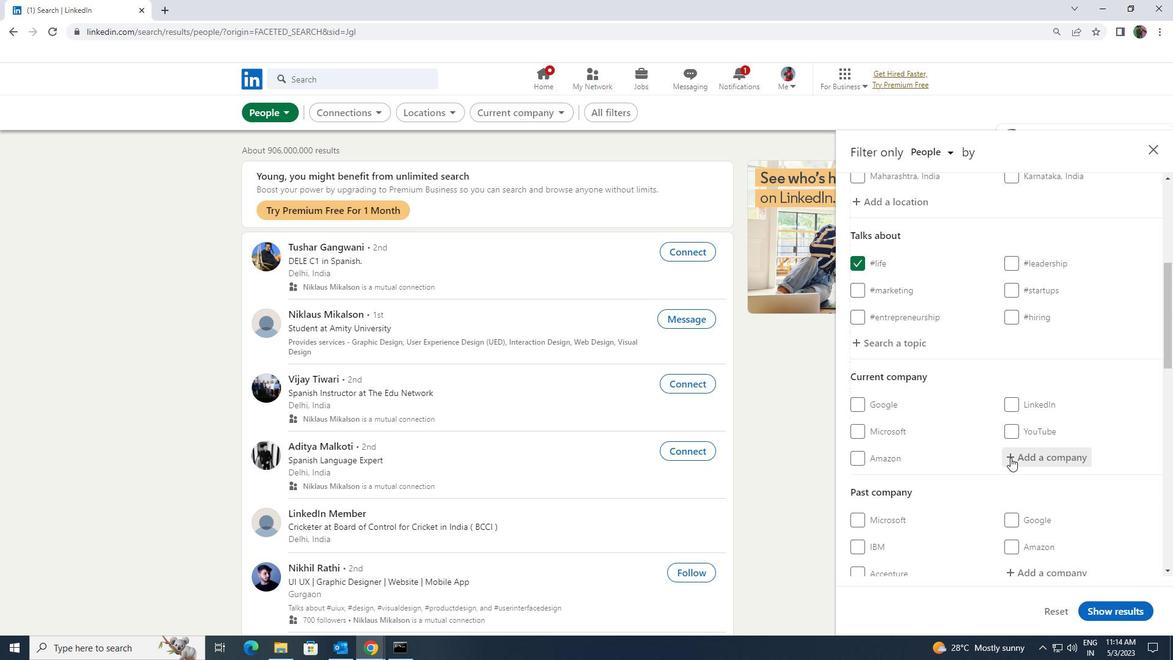 
Action: Mouse pressed left at (1011, 457)
Screenshot: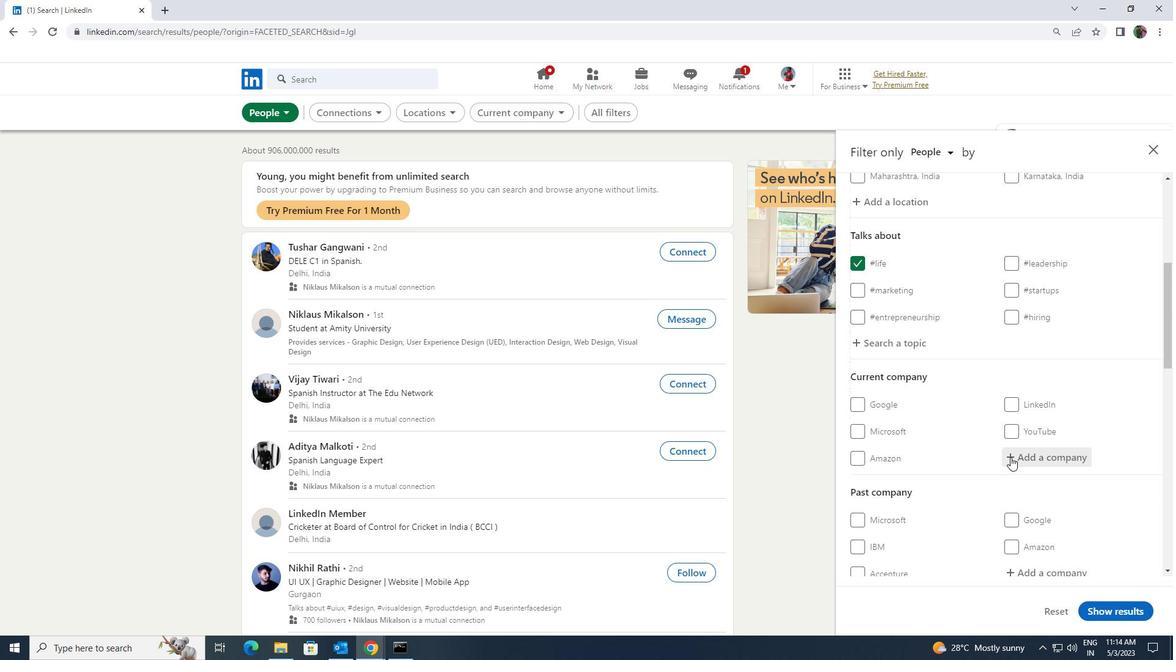 
Action: Mouse moved to (1011, 457)
Screenshot: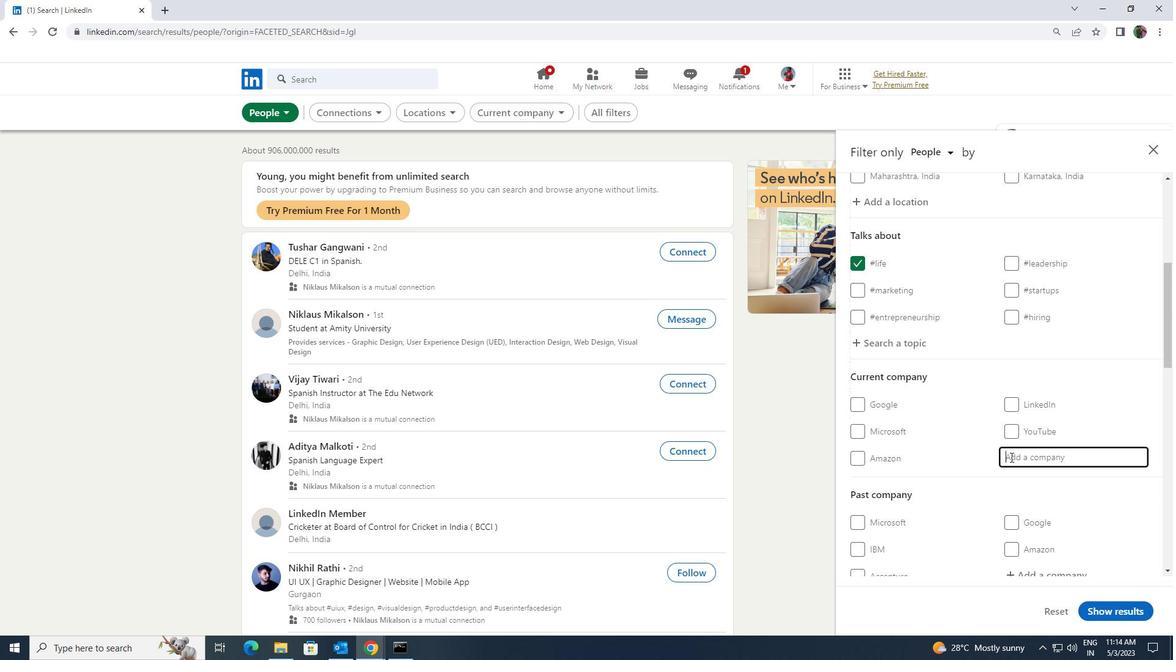 
Action: Key pressed <Key.shift><Key.shift><Key.shift><Key.shift>ARISTA<Key.space>
Screenshot: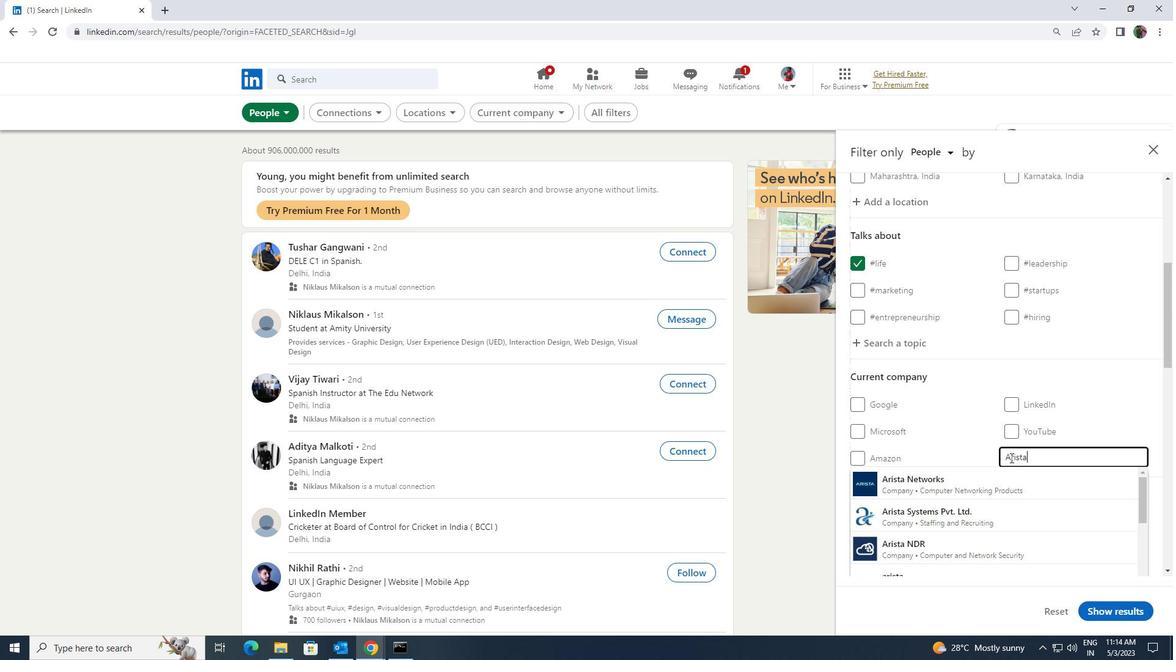 
Action: Mouse moved to (1011, 482)
Screenshot: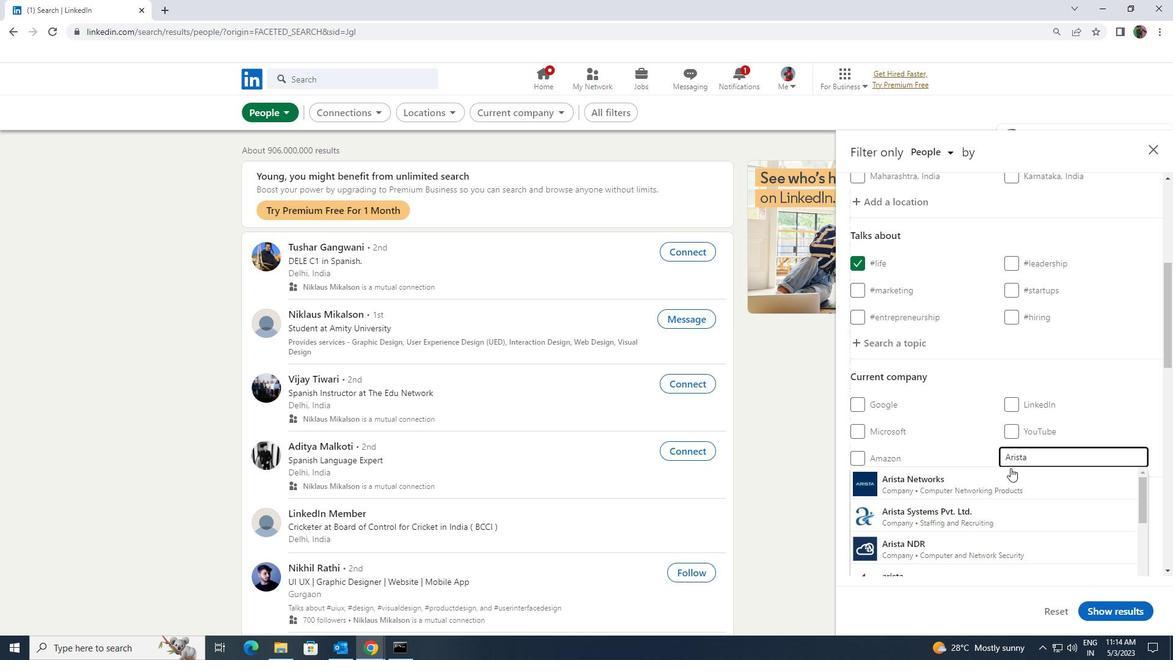 
Action: Mouse pressed left at (1011, 482)
Screenshot: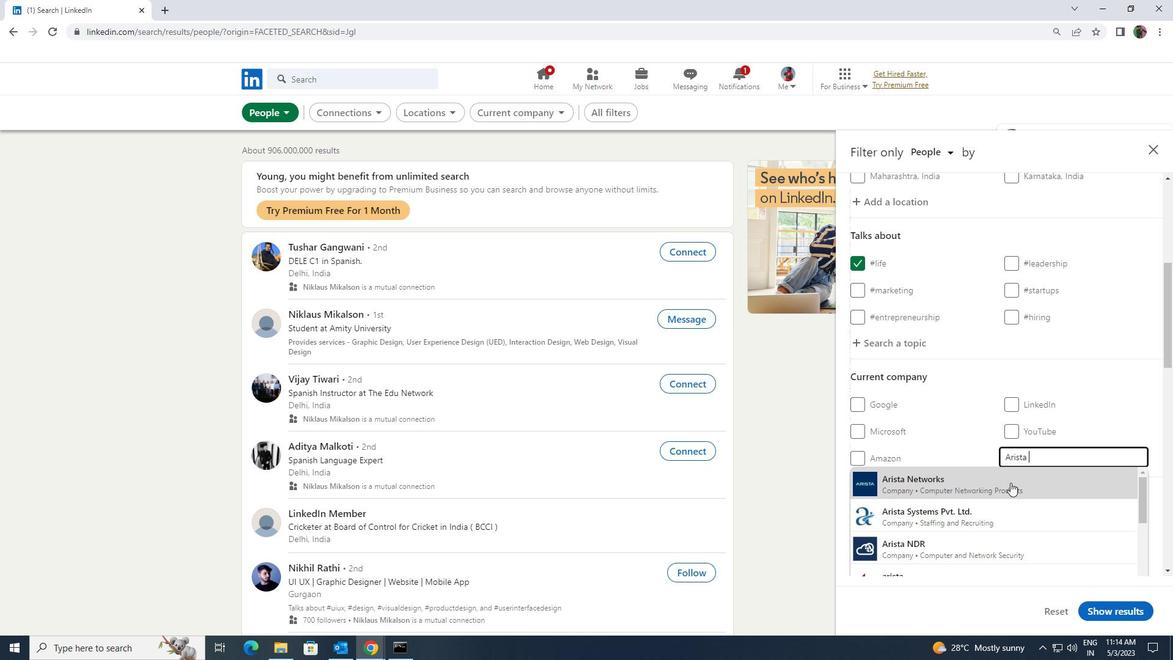 
Action: Mouse scrolled (1011, 482) with delta (0, 0)
Screenshot: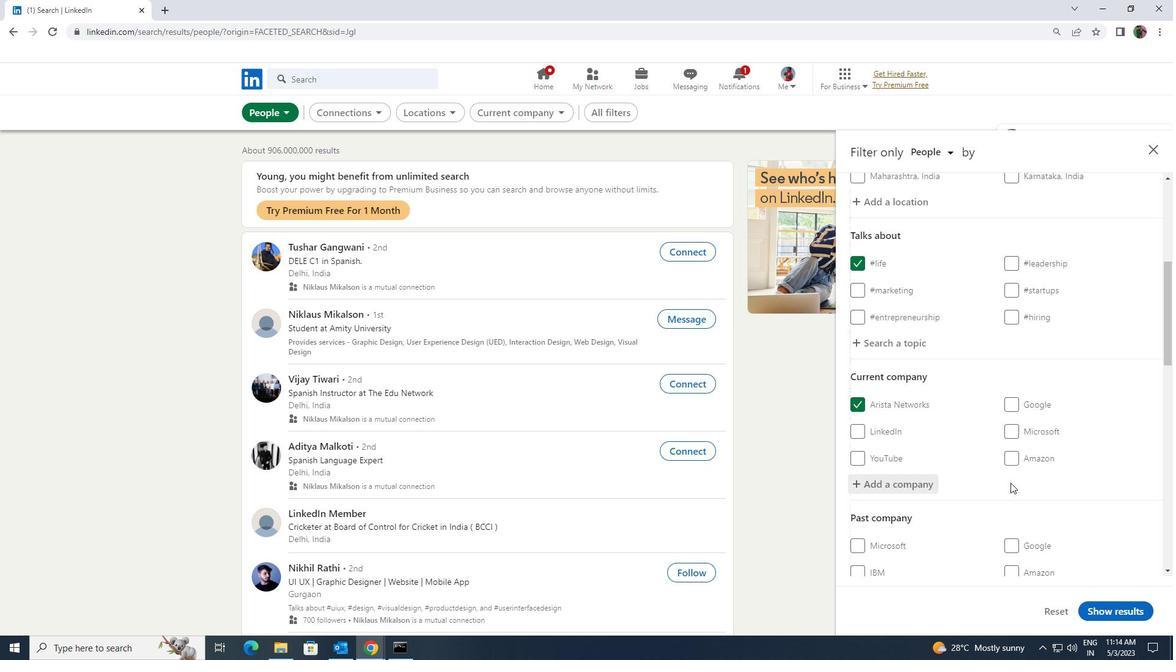 
Action: Mouse scrolled (1011, 482) with delta (0, 0)
Screenshot: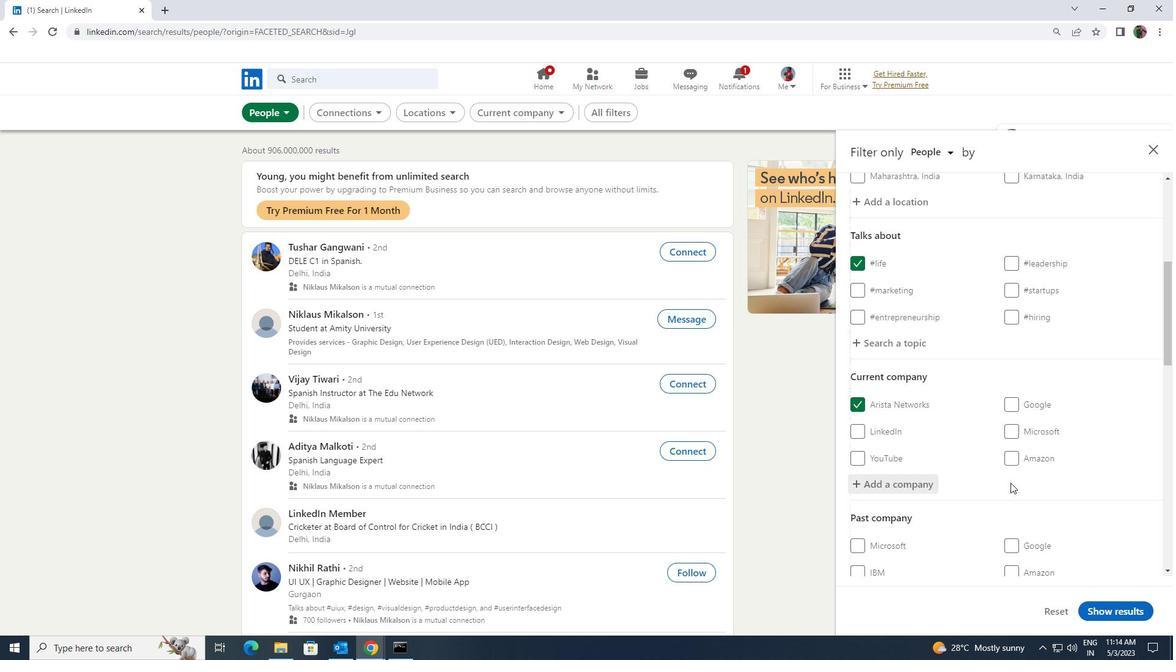 
Action: Mouse scrolled (1011, 482) with delta (0, 0)
Screenshot: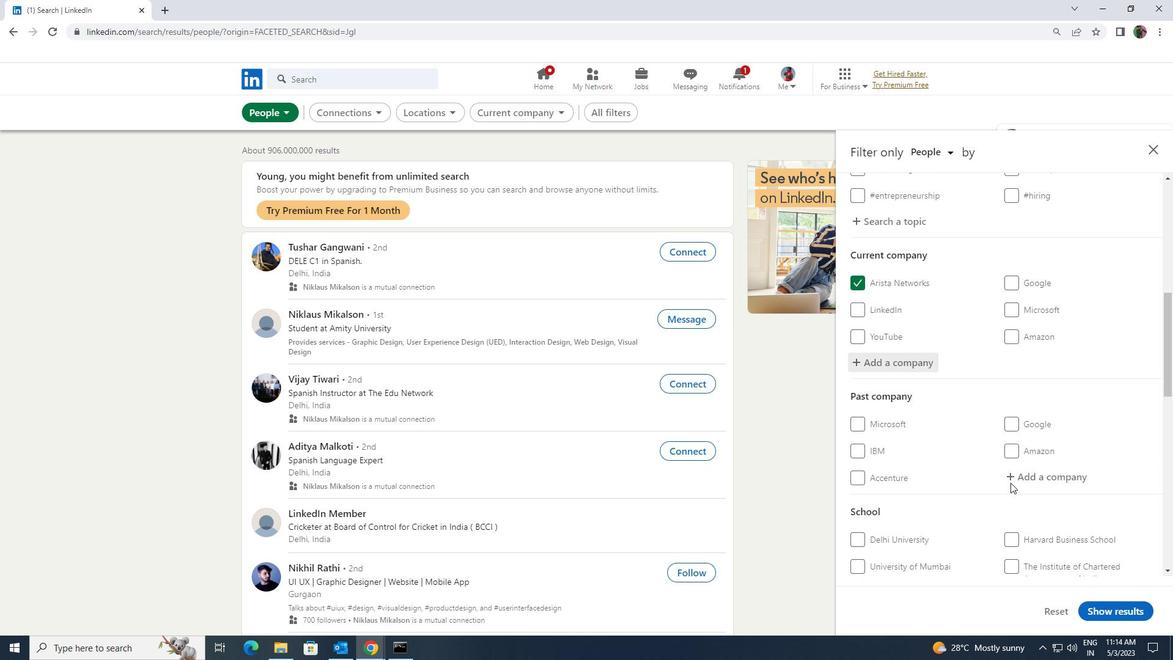 
Action: Mouse scrolled (1011, 482) with delta (0, 0)
Screenshot: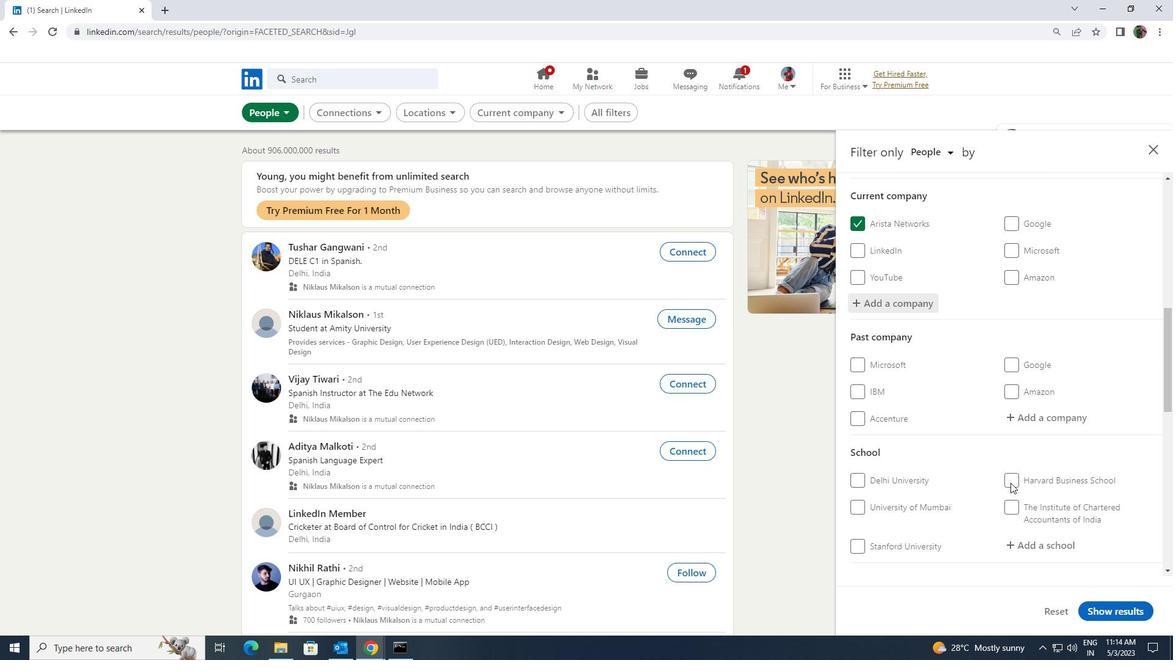 
Action: Mouse moved to (1016, 484)
Screenshot: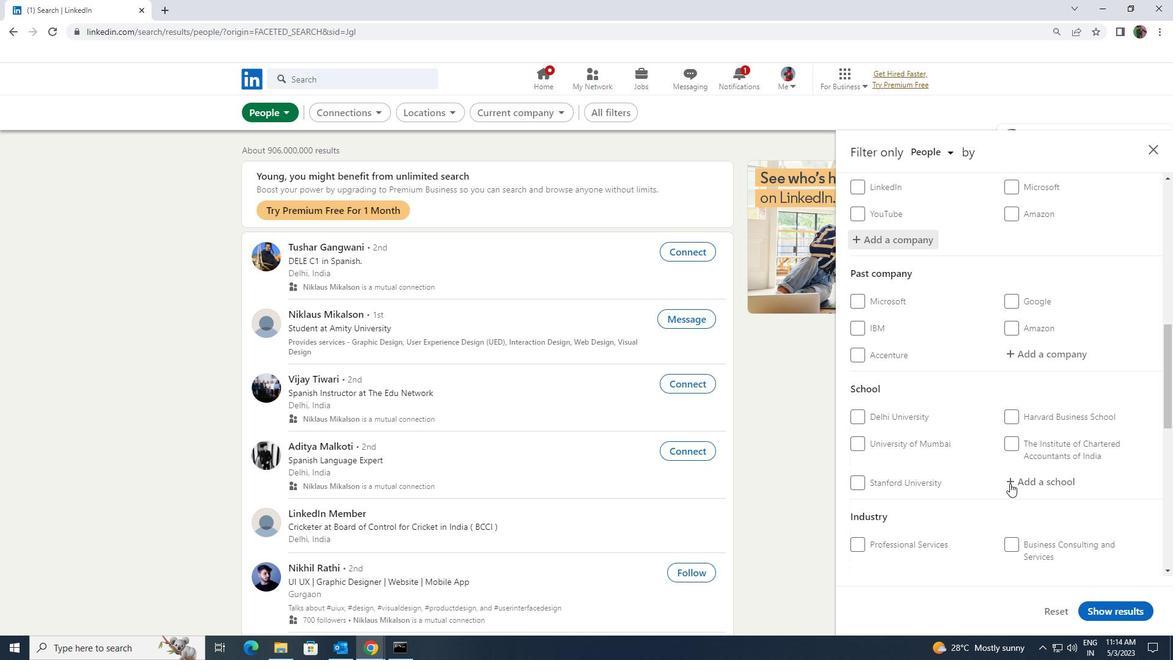 
Action: Mouse pressed left at (1016, 484)
Screenshot: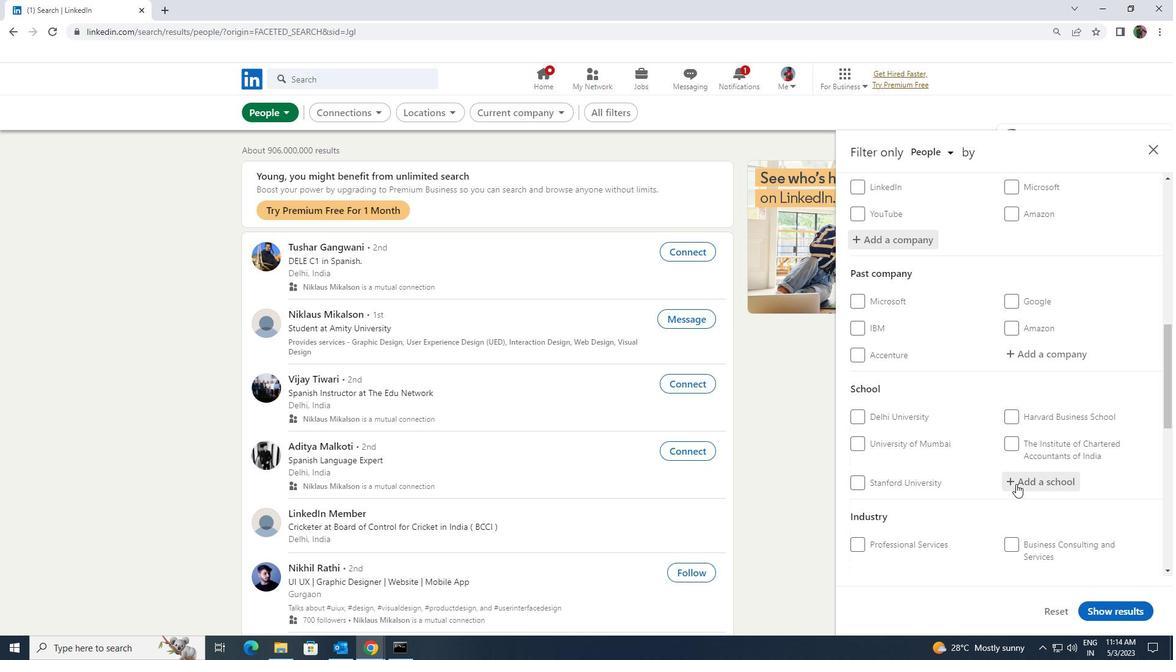 
Action: Key pressed <Key.shift><Key.shift><Key.shift><Key.shift><Key.shift><Key.shift><Key.shift><Key.shift><Key.shift><Key.shift>SAL<Key.space><Key.shift>INSTI
Screenshot: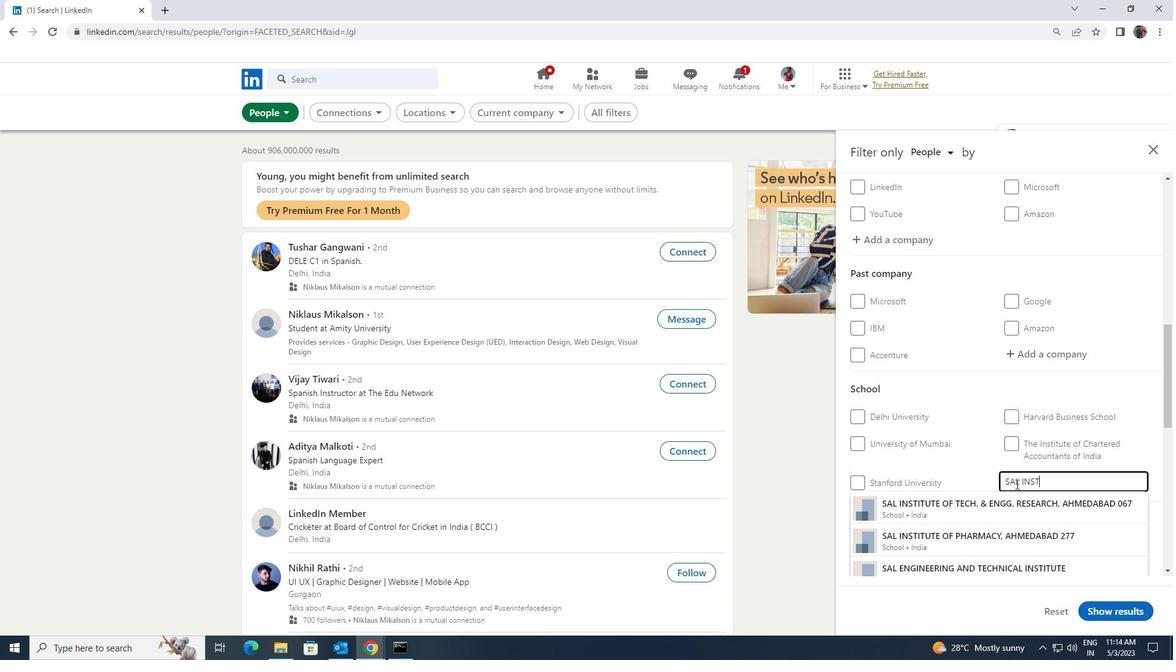 
Action: Mouse moved to (1017, 500)
Screenshot: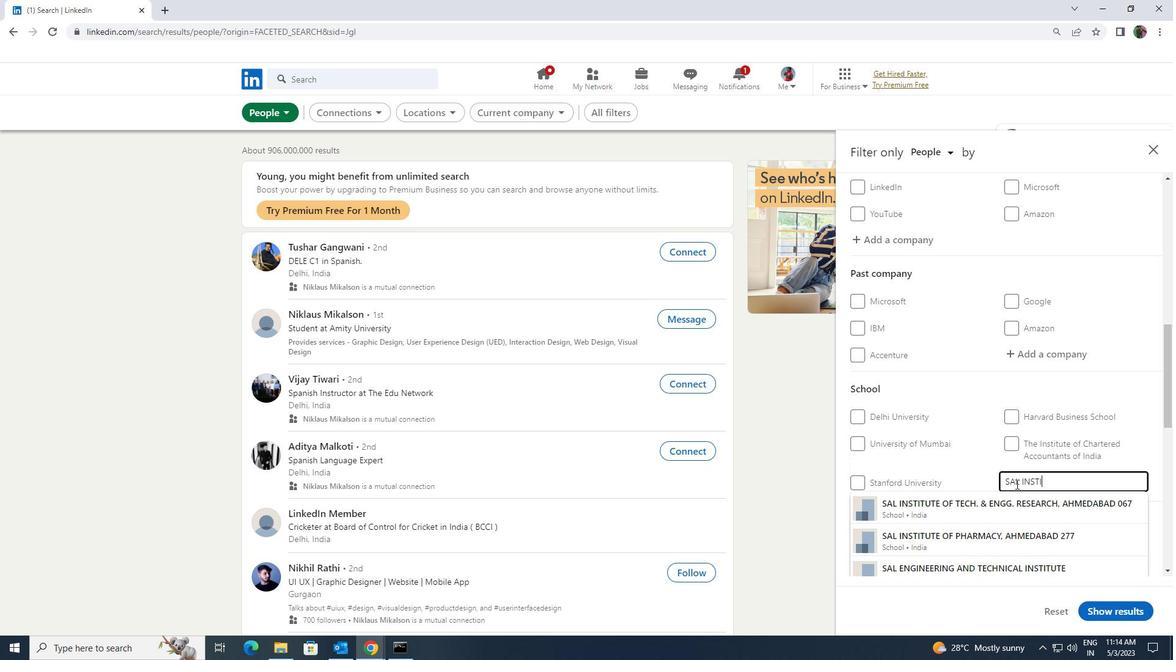 
Action: Mouse pressed left at (1017, 500)
Screenshot: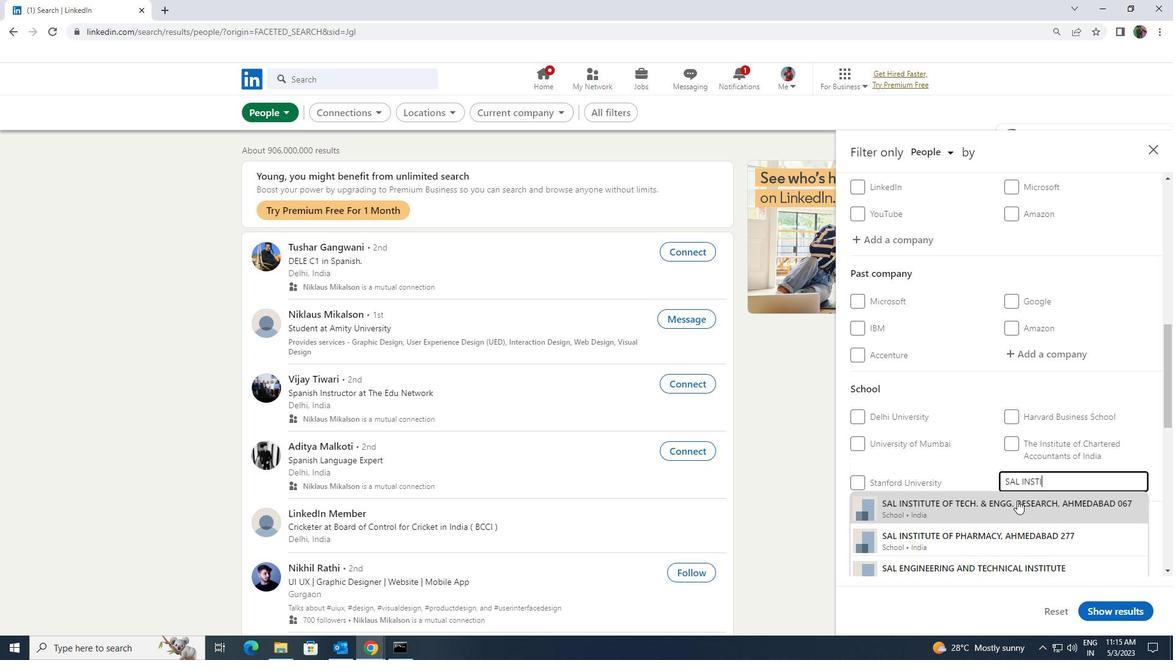 
Action: Mouse scrolled (1017, 500) with delta (0, 0)
Screenshot: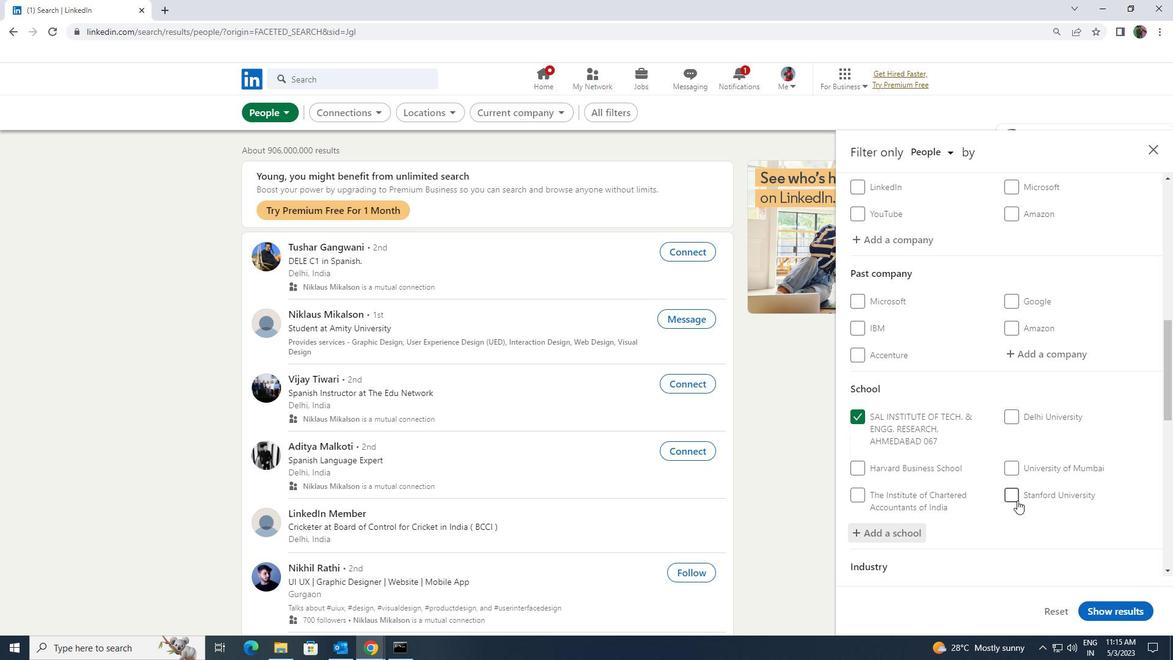 
Action: Mouse scrolled (1017, 500) with delta (0, 0)
Screenshot: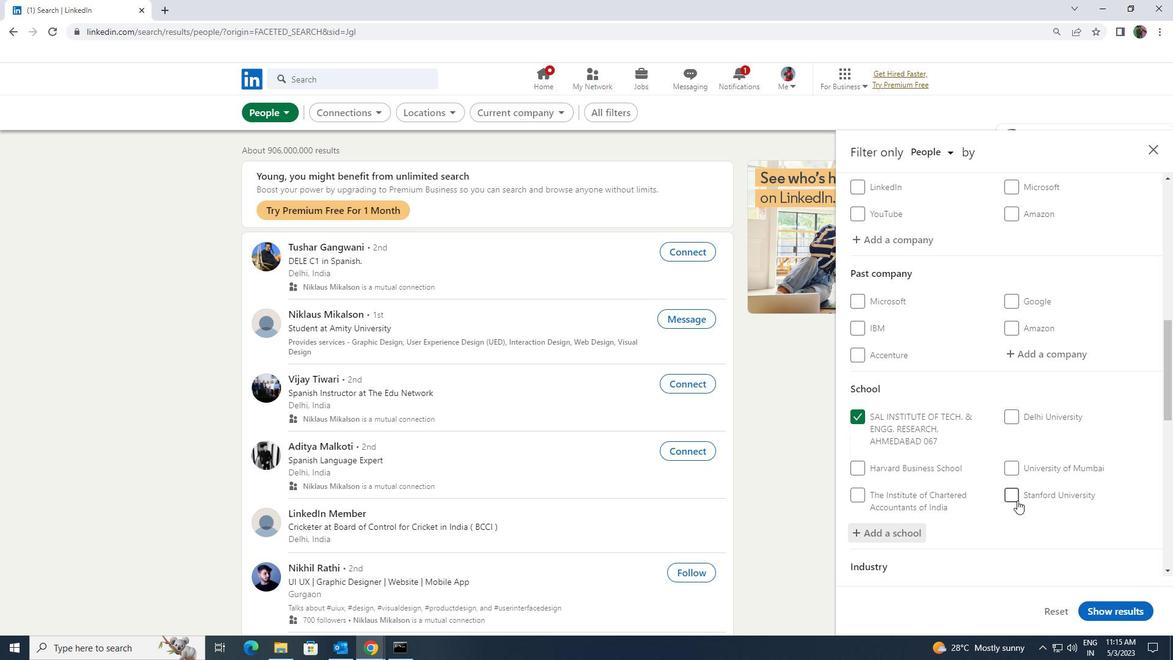 
Action: Mouse scrolled (1017, 500) with delta (0, 0)
Screenshot: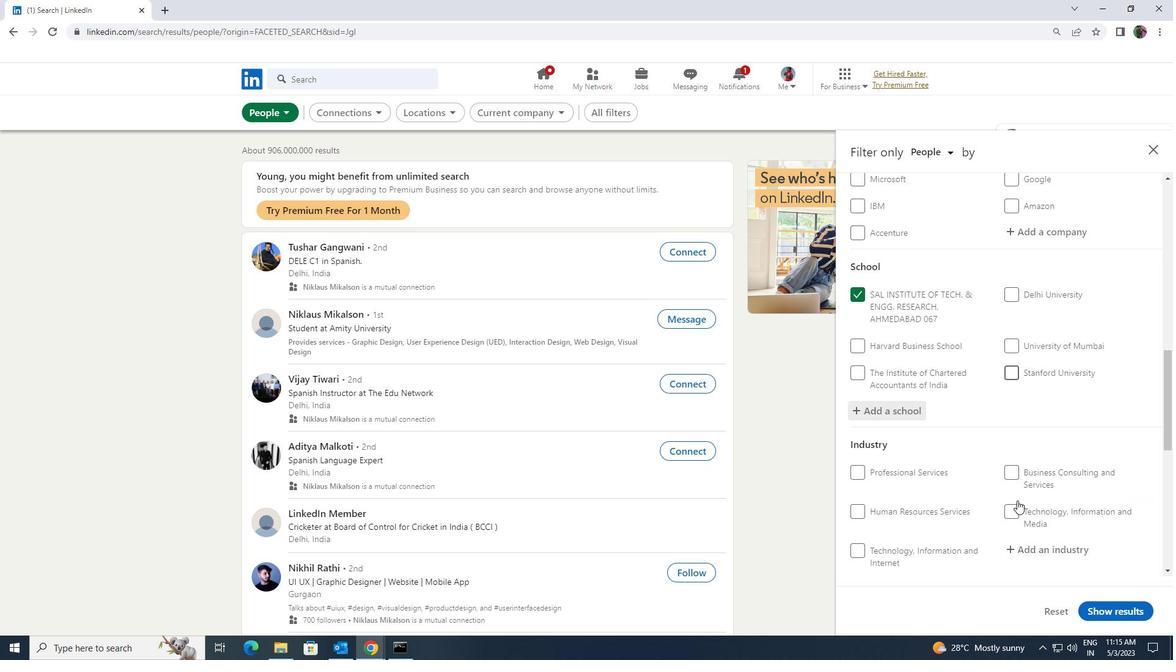 
Action: Mouse moved to (1024, 488)
Screenshot: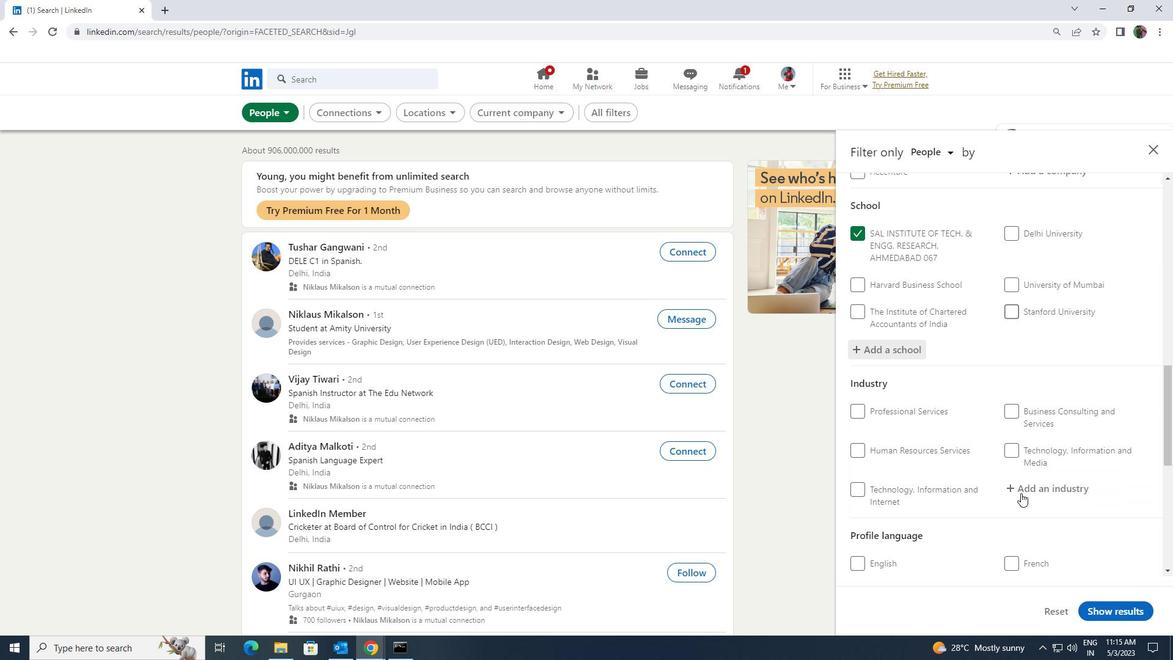 
Action: Mouse pressed left at (1024, 488)
Screenshot: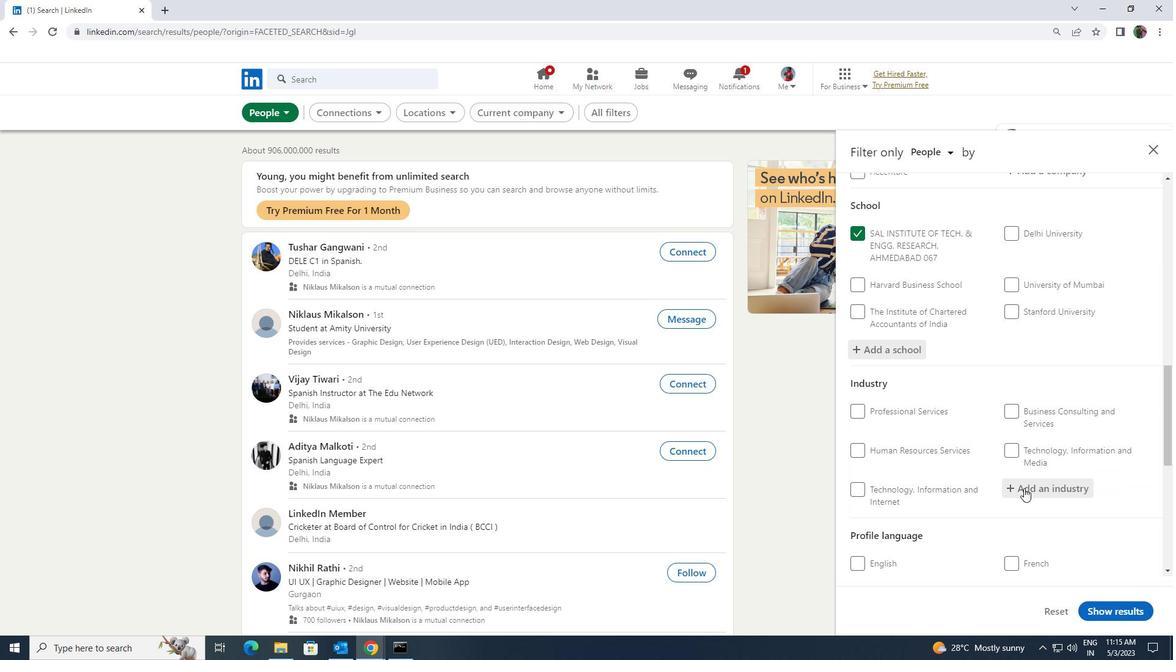 
Action: Key pressed <Key.shift><Key.shift><Key.shift><Key.shift><Key.shift><Key.shift><Key.shift><Key.shift><Key.shift><Key.shift><Key.shift><Key.shift><Key.shift><Key.shift><Key.shift><Key.shift><Key.shift><Key.shift><Key.shift><Key.shift>AIR<Key.space>WASTE
Screenshot: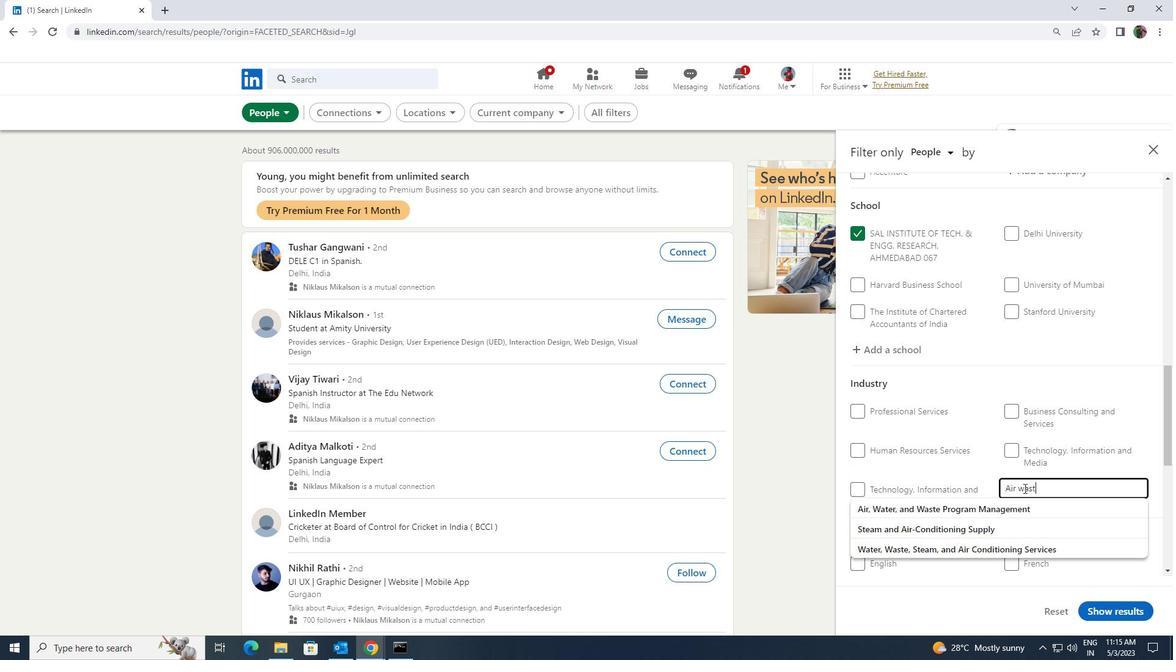 
Action: Mouse moved to (1025, 500)
Screenshot: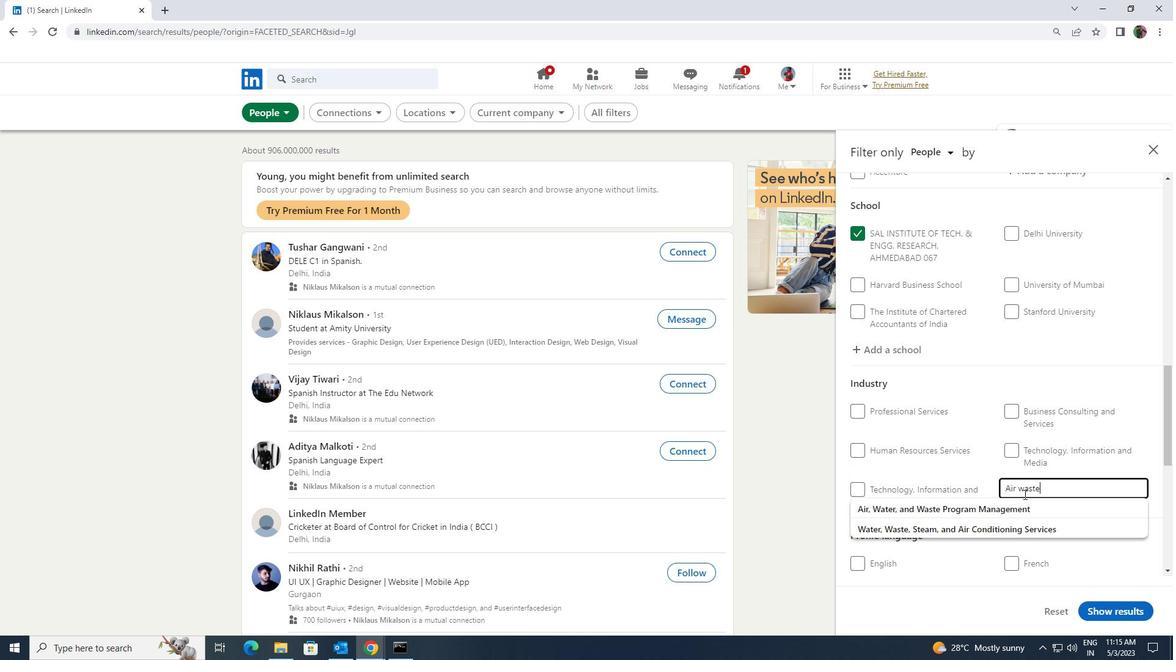 
Action: Mouse pressed left at (1025, 500)
Screenshot: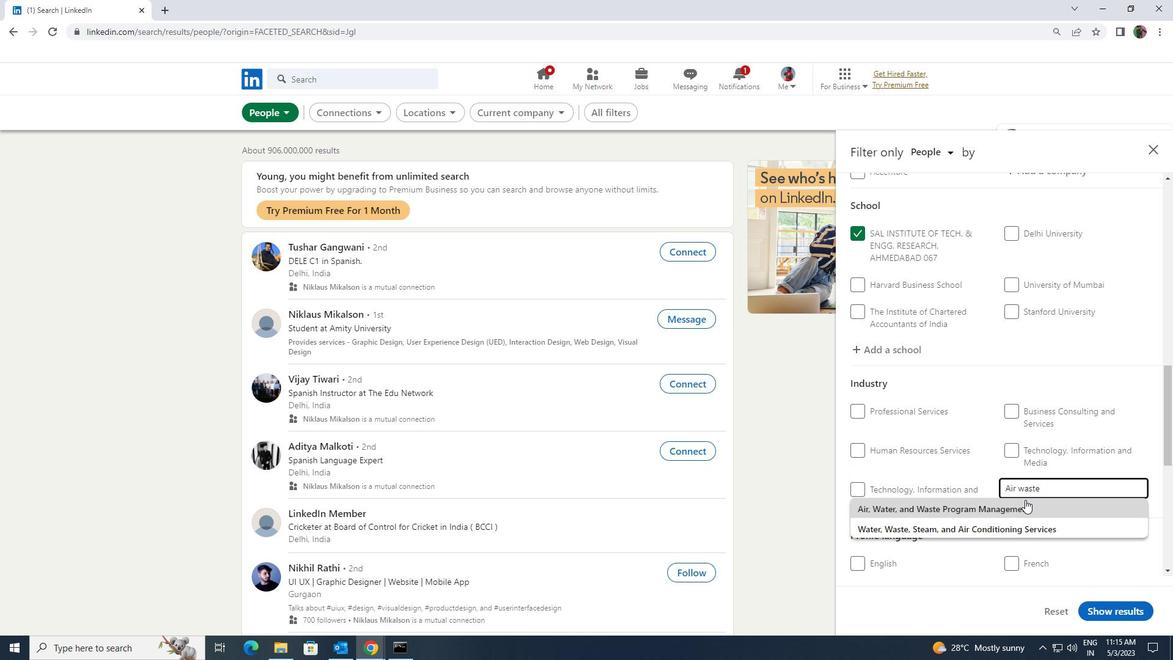 
Action: Mouse scrolled (1025, 499) with delta (0, 0)
Screenshot: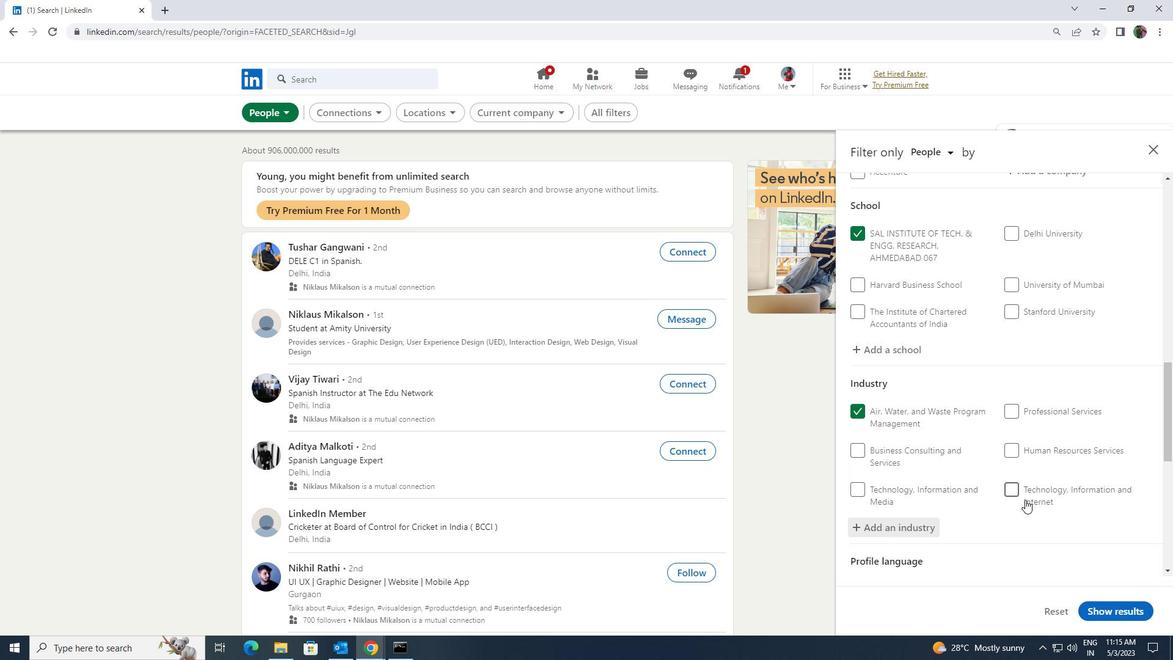 
Action: Mouse scrolled (1025, 499) with delta (0, 0)
Screenshot: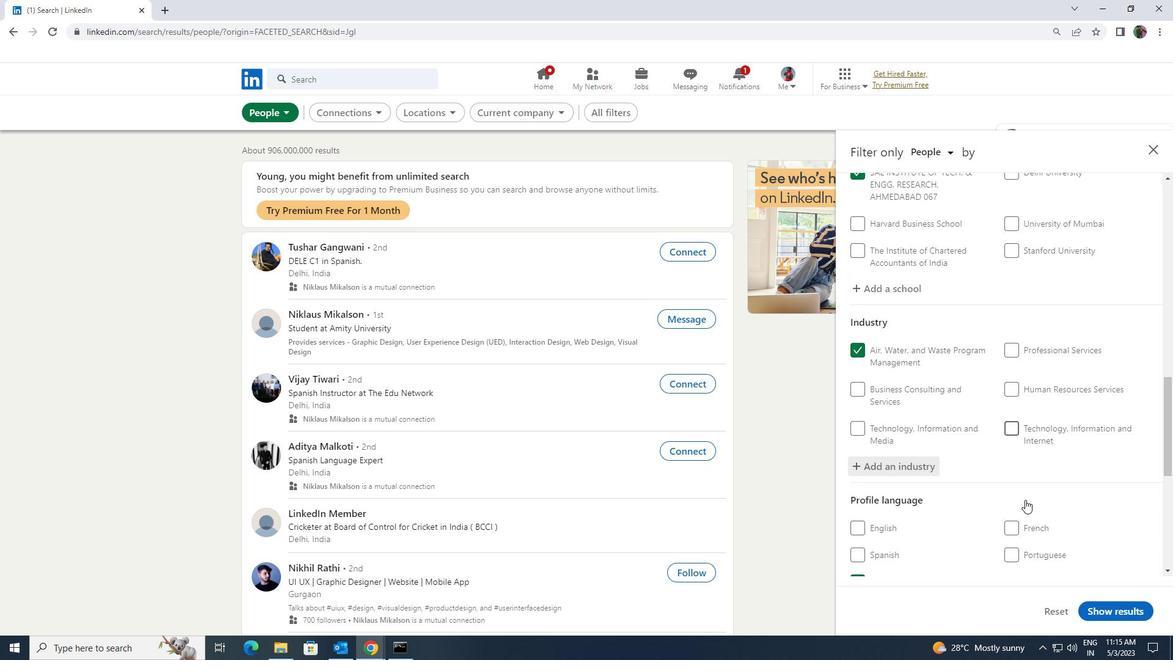 
Action: Mouse scrolled (1025, 499) with delta (0, 0)
Screenshot: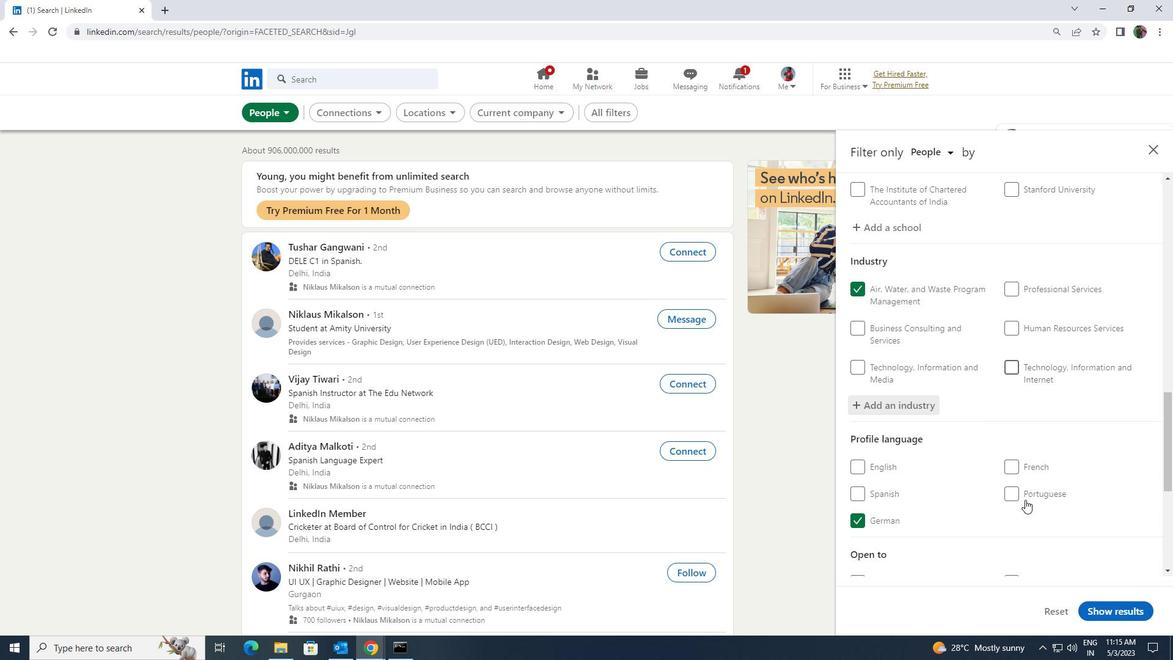 
Action: Mouse scrolled (1025, 499) with delta (0, 0)
Screenshot: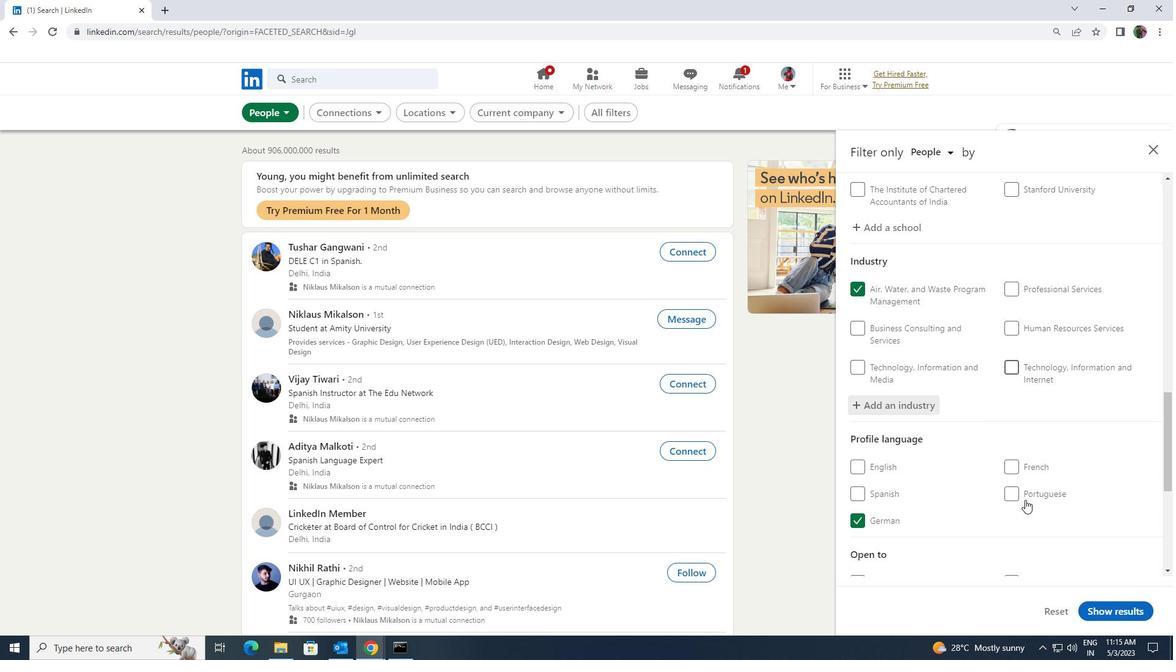 
Action: Mouse scrolled (1025, 499) with delta (0, 0)
Screenshot: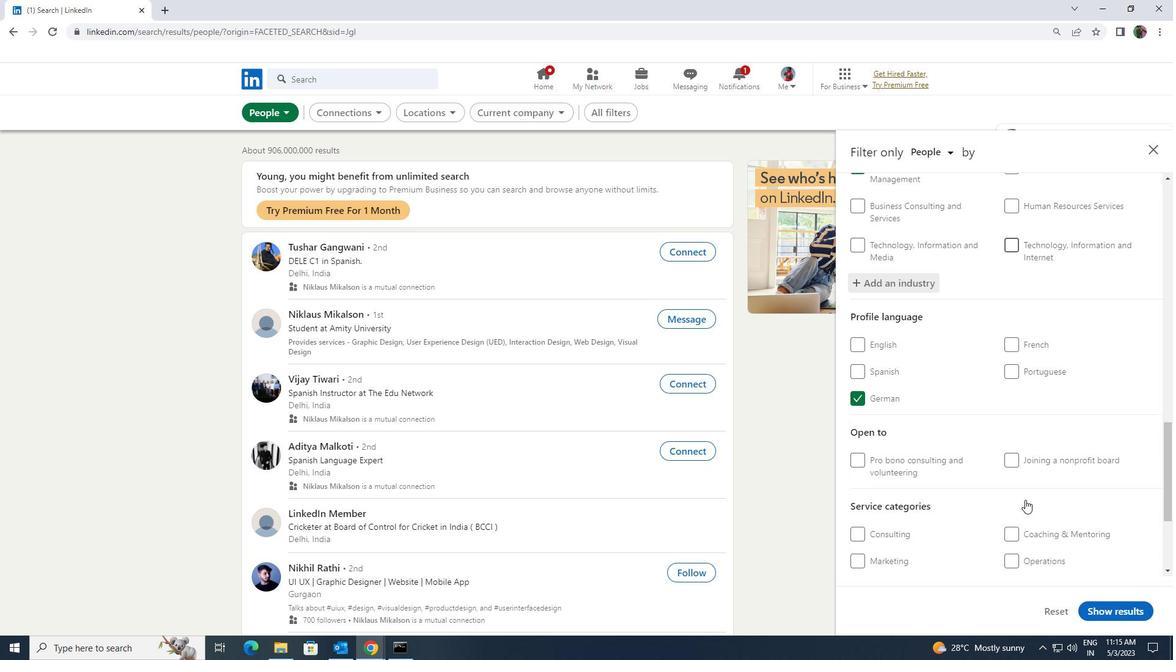 
Action: Mouse moved to (1021, 518)
Screenshot: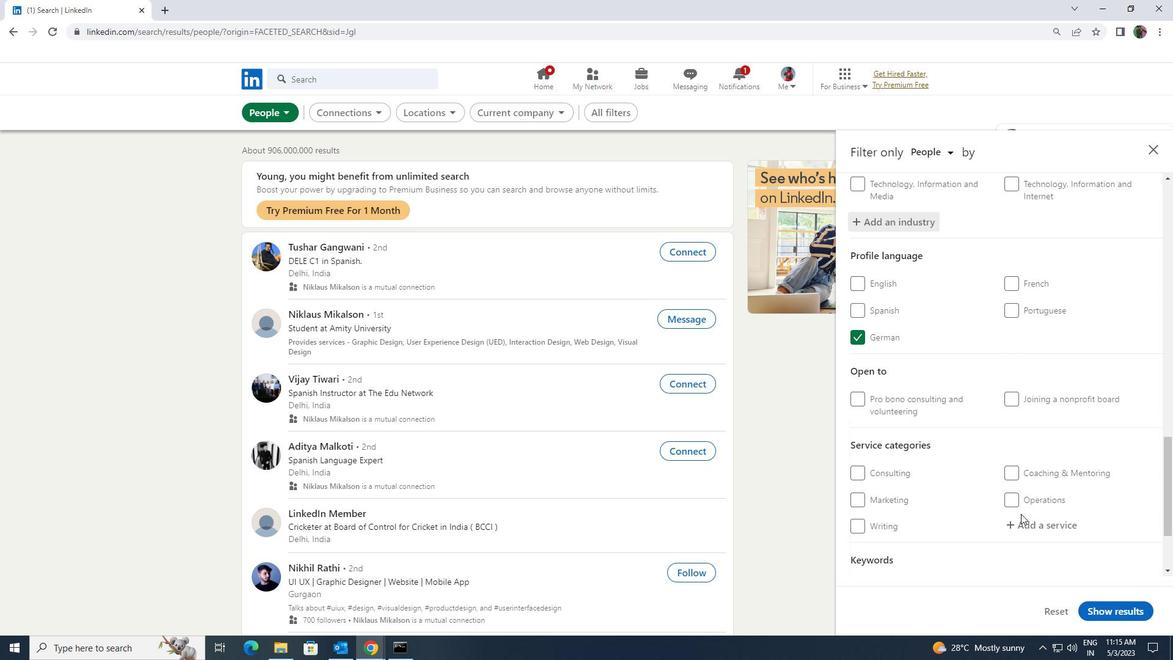 
Action: Mouse pressed left at (1021, 518)
Screenshot: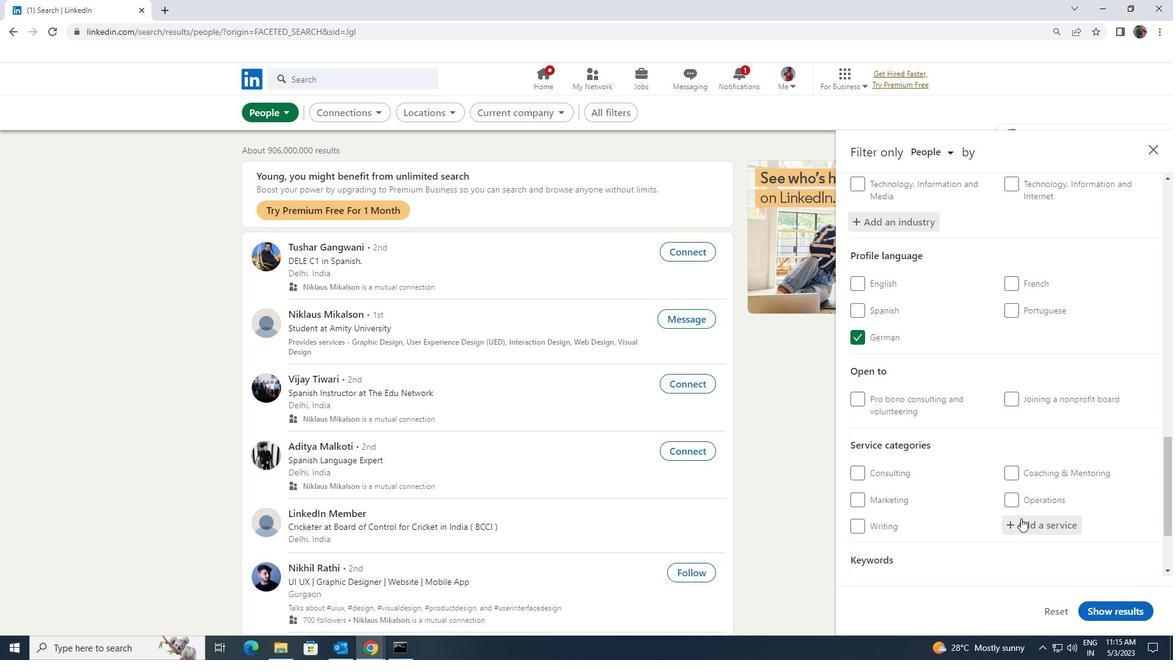 
Action: Key pressed <Key.shift>INSURANC
Screenshot: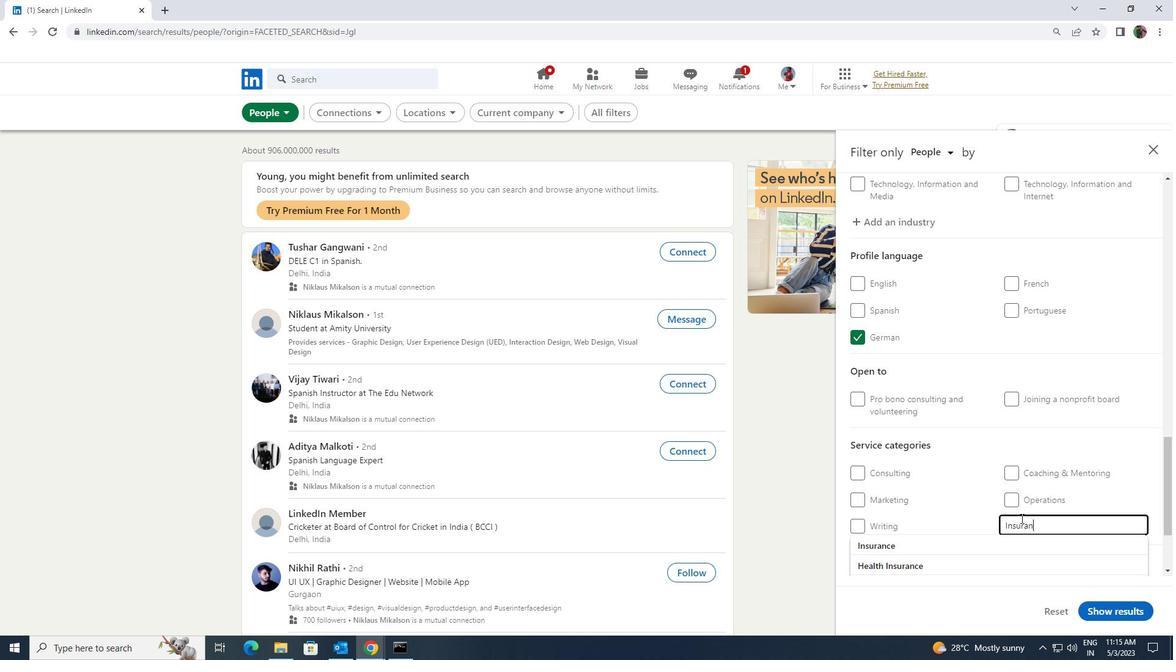 
Action: Mouse moved to (1008, 545)
Screenshot: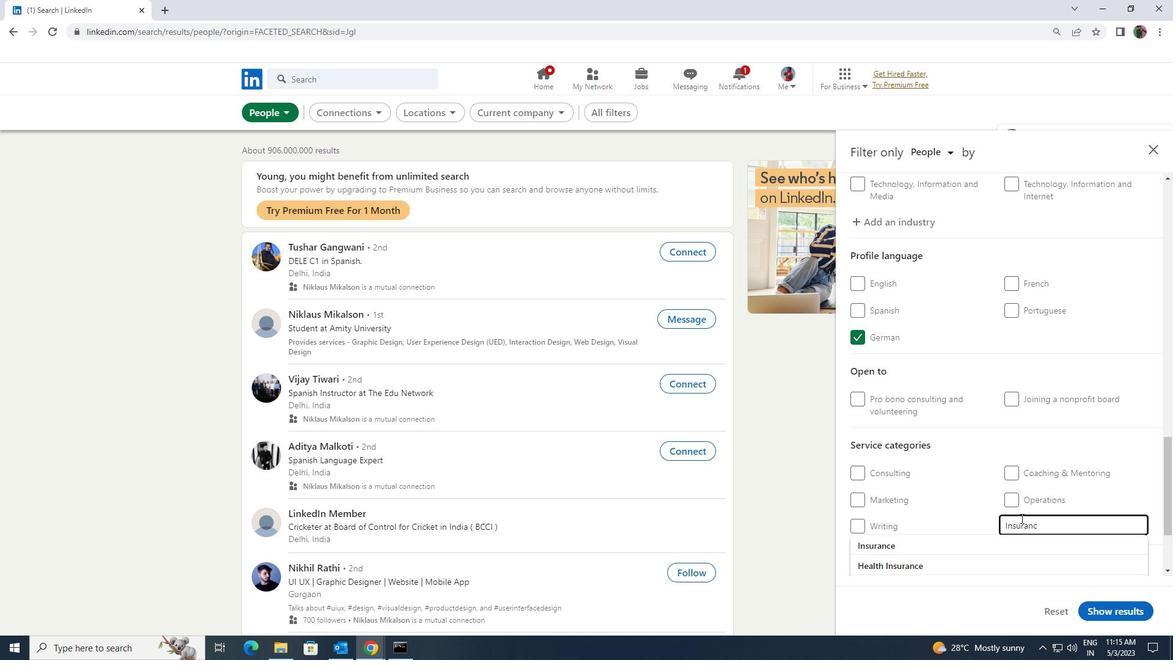 
Action: Mouse pressed left at (1008, 545)
Screenshot: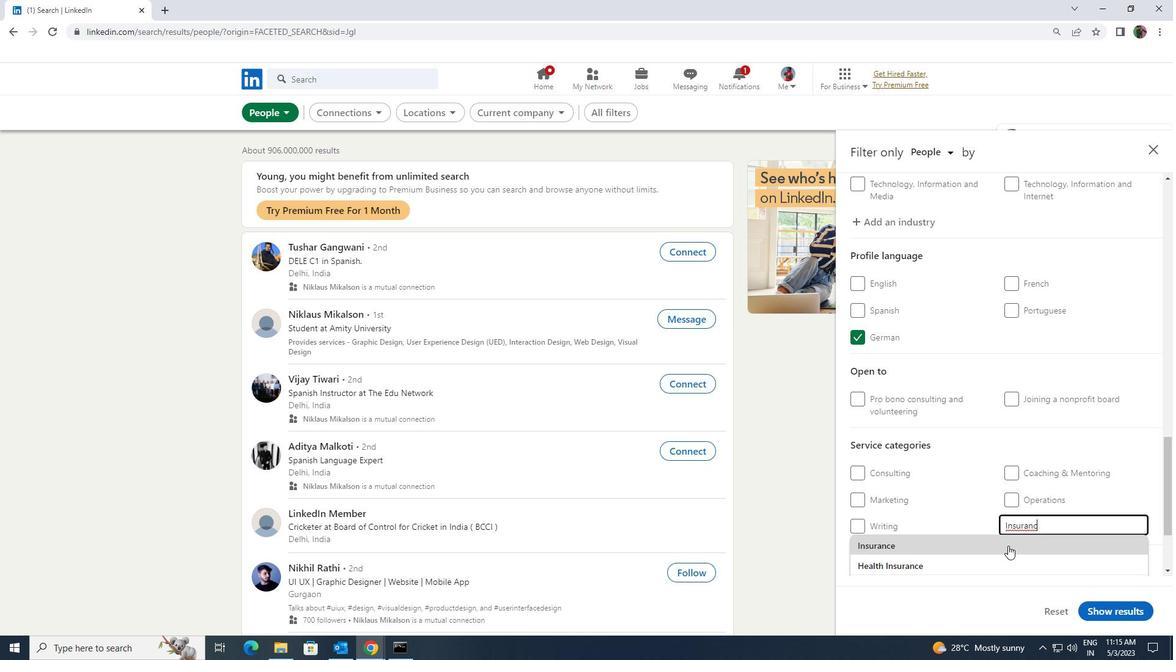 
Action: Mouse moved to (1006, 536)
Screenshot: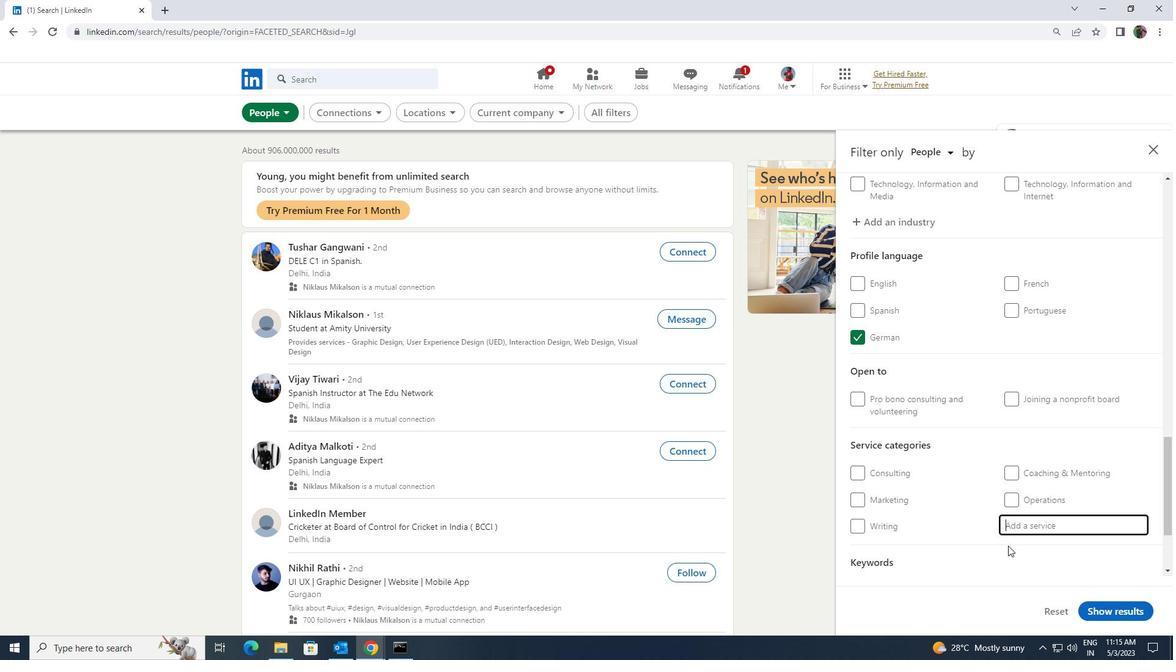 
Action: Mouse scrolled (1006, 535) with delta (0, 0)
Screenshot: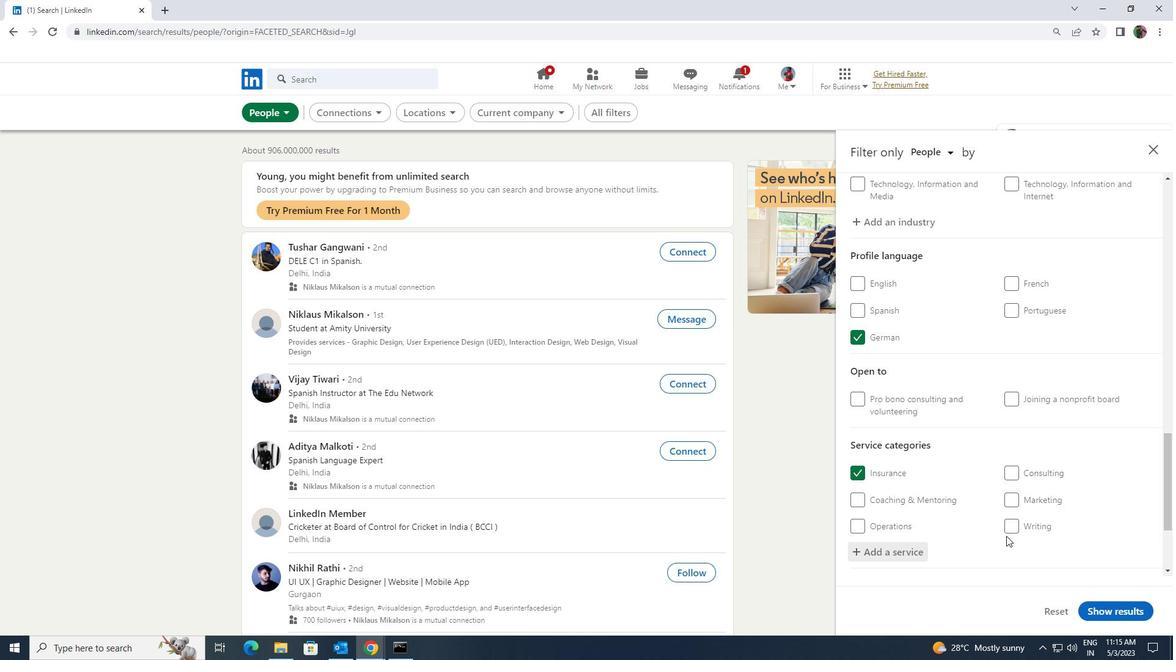 
Action: Mouse scrolled (1006, 535) with delta (0, 0)
Screenshot: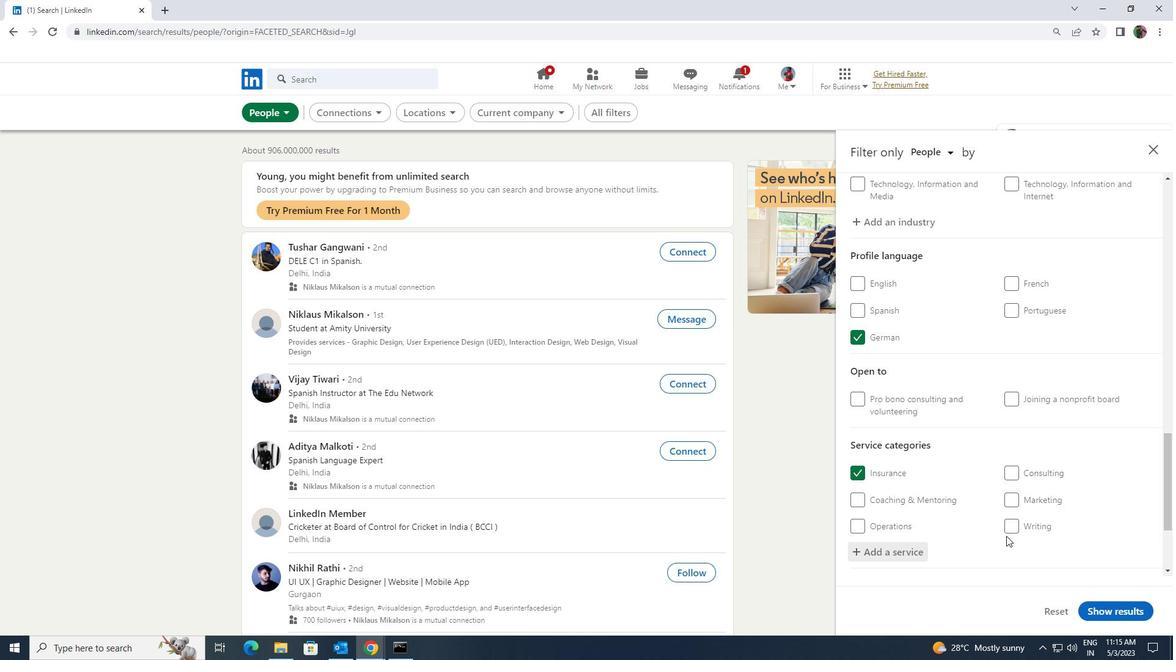 
Action: Mouse scrolled (1006, 535) with delta (0, 0)
Screenshot: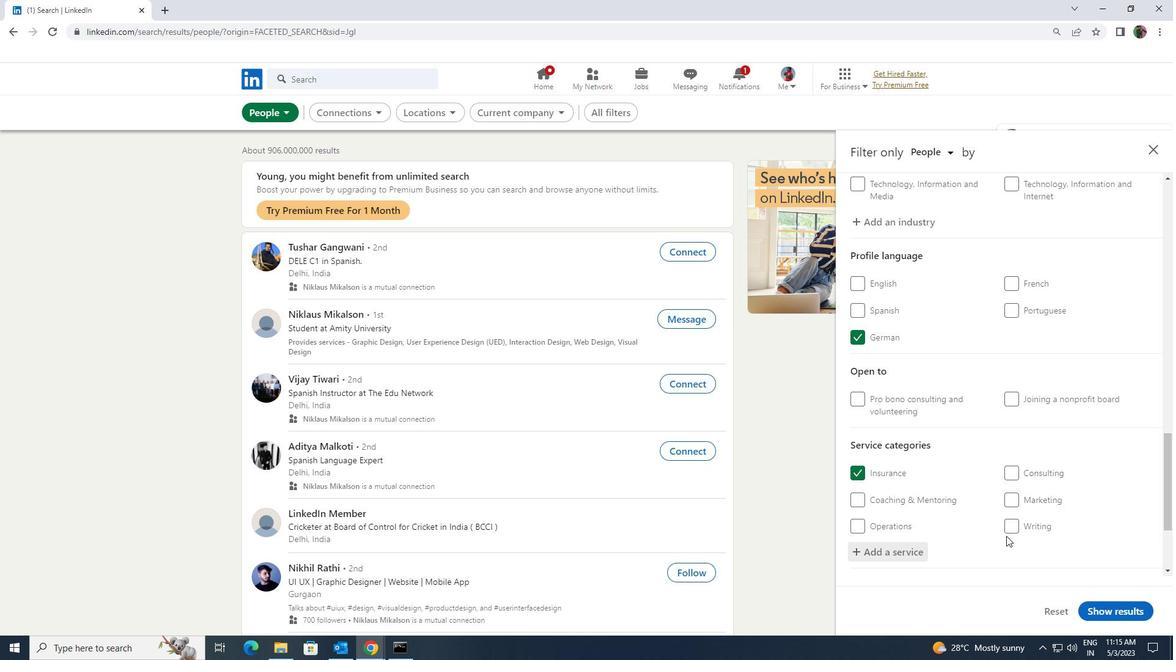
Action: Mouse moved to (973, 523)
Screenshot: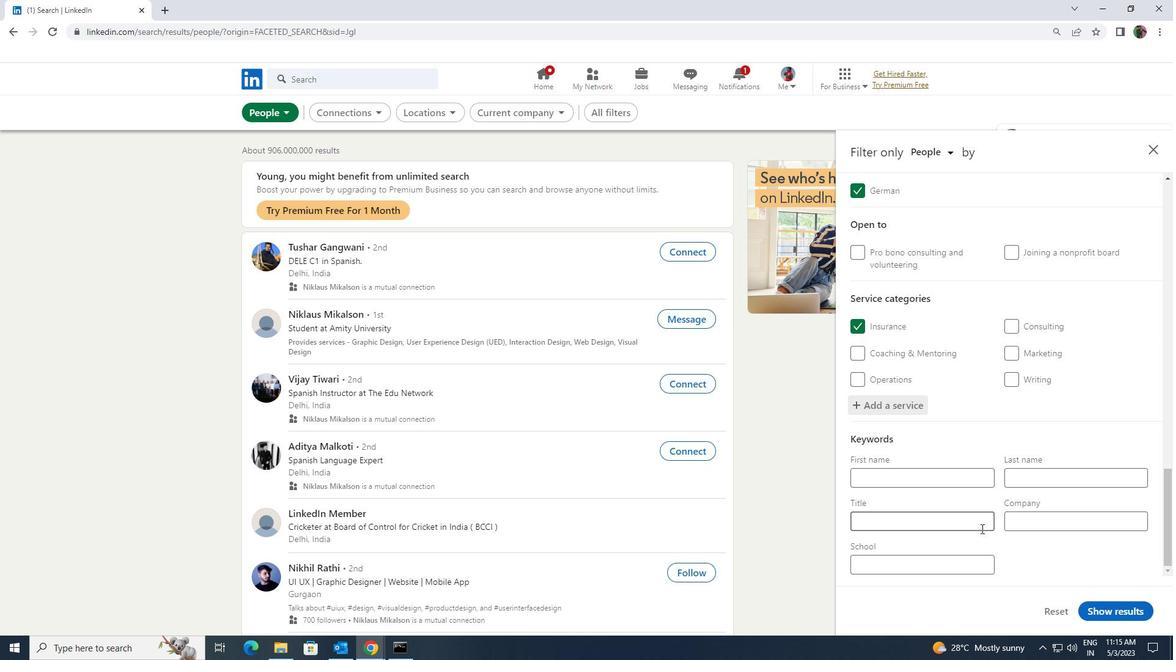 
Action: Mouse pressed left at (973, 523)
Screenshot: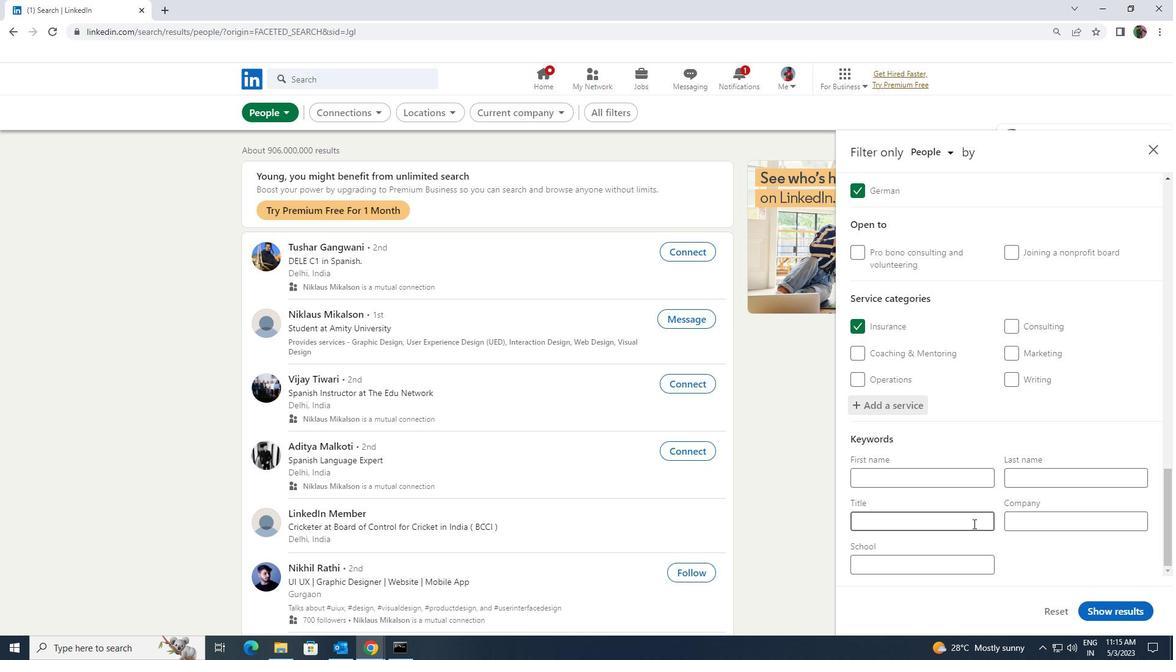 
Action: Key pressed <Key.shift><Key.shift>PHARMACY<Key.space><Key.shift>ASSISTANT
Screenshot: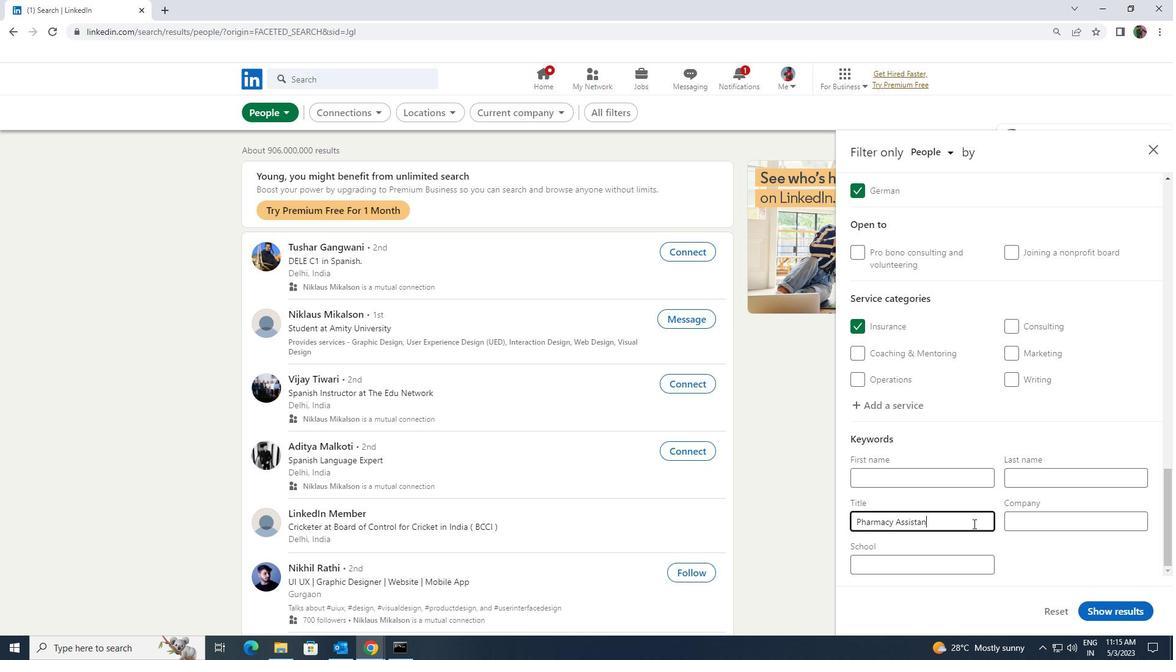 
Action: Mouse moved to (1107, 606)
Screenshot: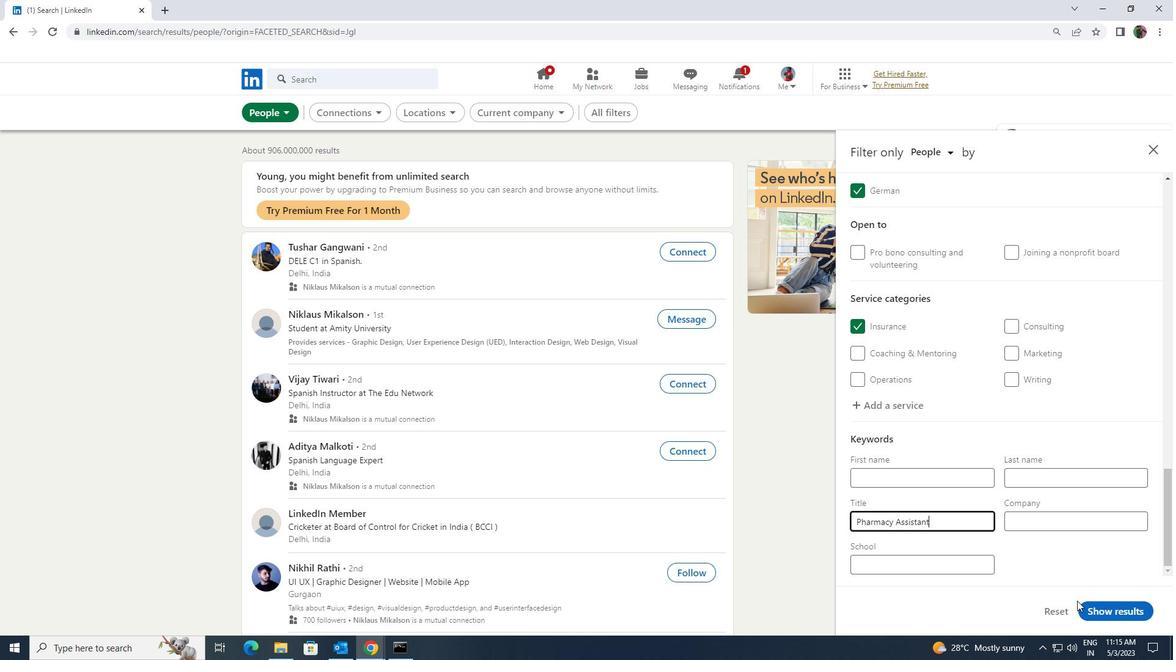 
Action: Mouse pressed left at (1107, 606)
Screenshot: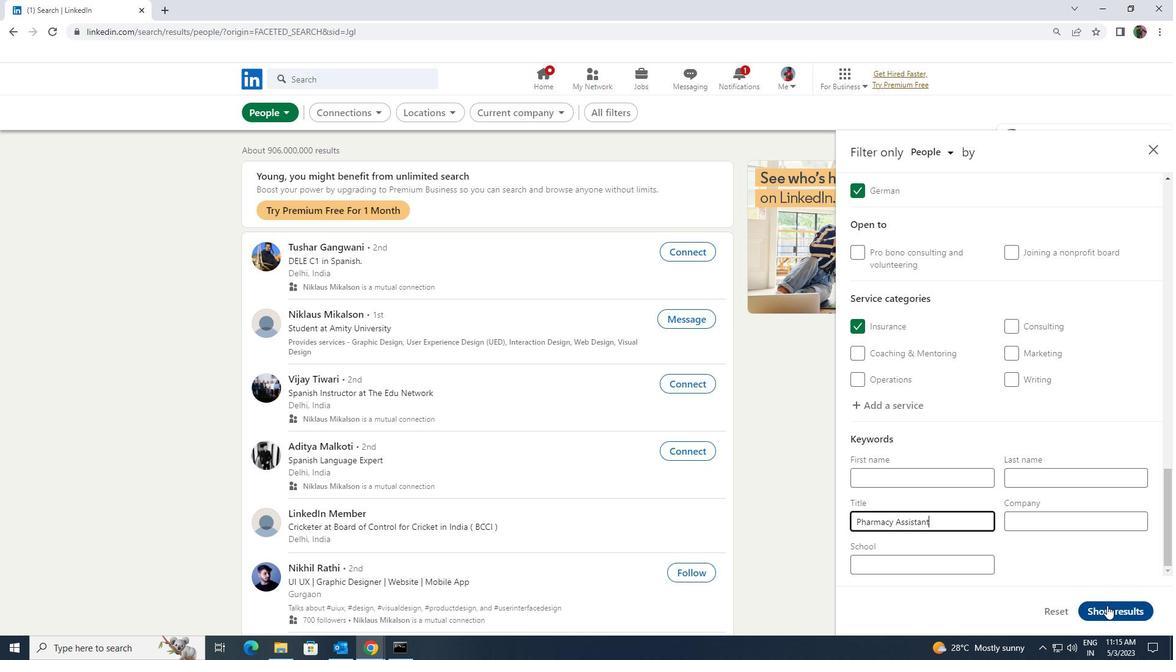 
